 Task: Look for space in Ipiales, Colombia from 9th June, 2023 to 16th June, 2023 for 2 adults in price range Rs.8000 to Rs.16000. Place can be entire place with 2 bedrooms having 2 beds and 1 bathroom. Property type can be house, flat, guest house. Amenities needed are: washing machine. Booking option can be shelf check-in. Required host language is English.
Action: Mouse moved to (369, 85)
Screenshot: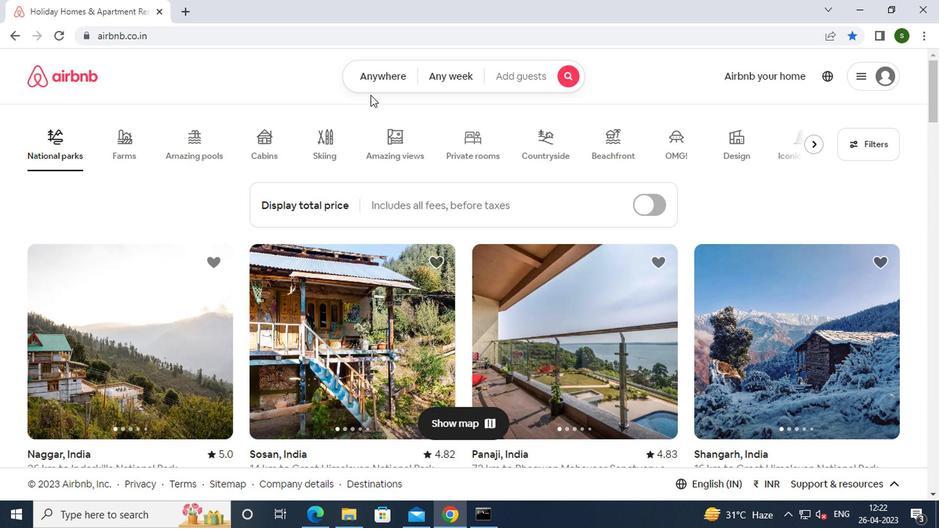 
Action: Mouse pressed left at (369, 85)
Screenshot: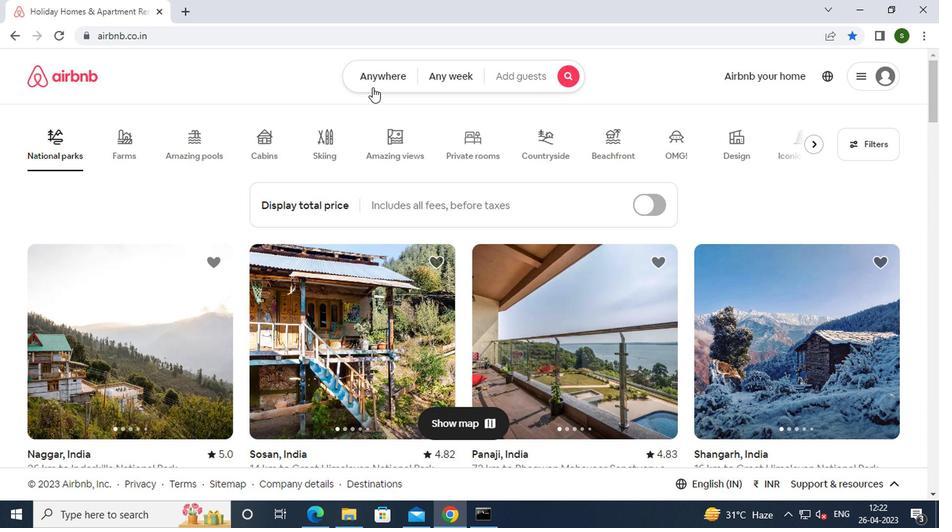 
Action: Mouse moved to (272, 132)
Screenshot: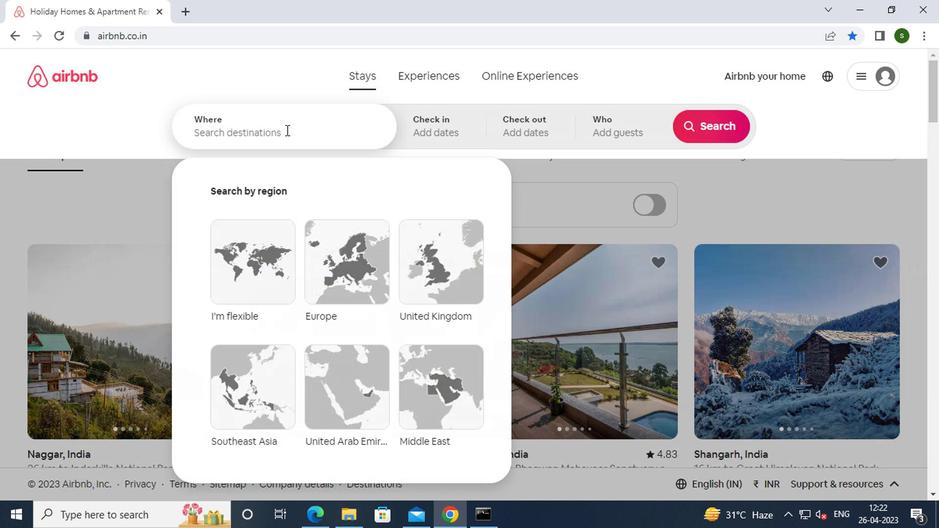 
Action: Mouse pressed left at (272, 132)
Screenshot: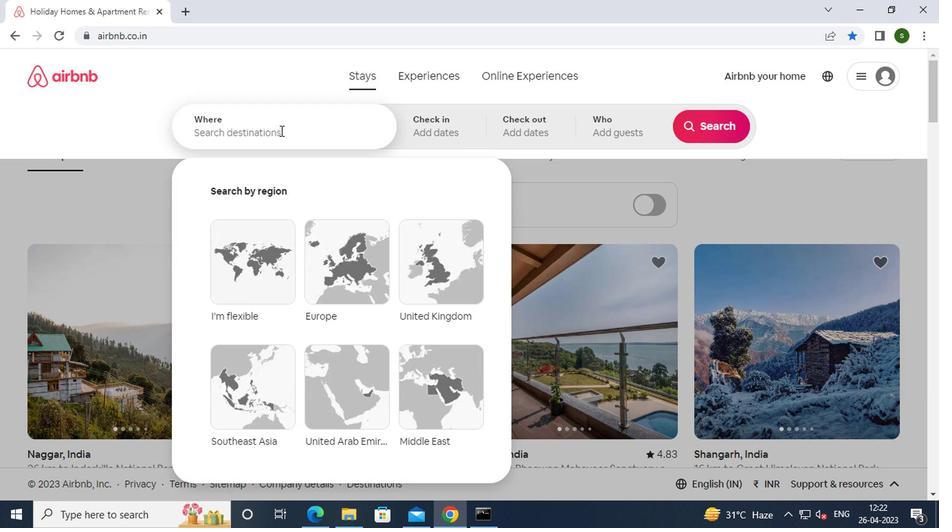 
Action: Key pressed i<Key.caps_lock>piales,<Key.caps_lock><Key.space><Key.caps_lock><Key.caps_lock>c<Key.caps_lock>olombia<Key.enter>
Screenshot: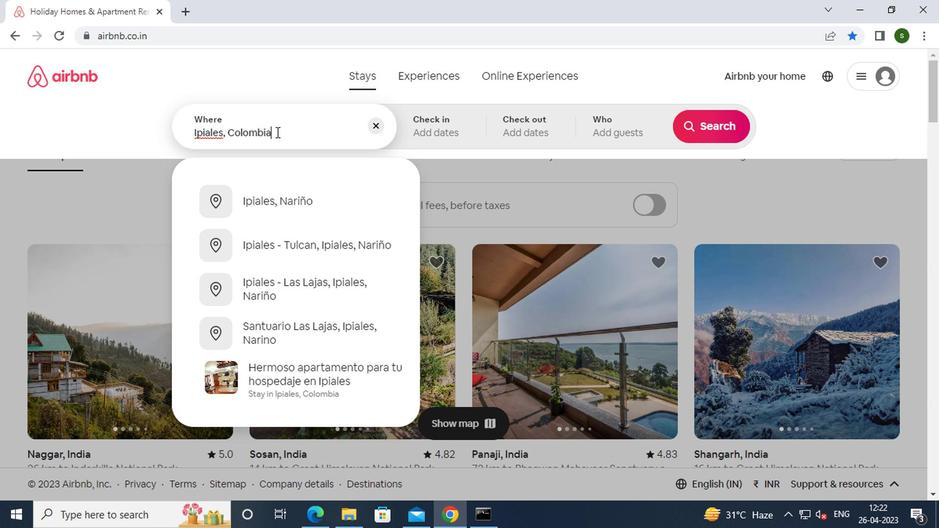 
Action: Mouse moved to (699, 235)
Screenshot: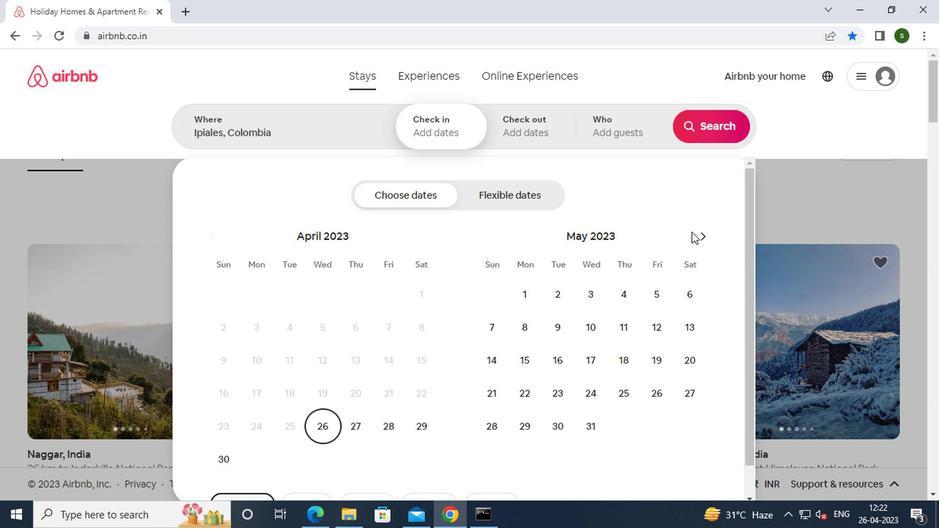 
Action: Mouse pressed left at (699, 235)
Screenshot: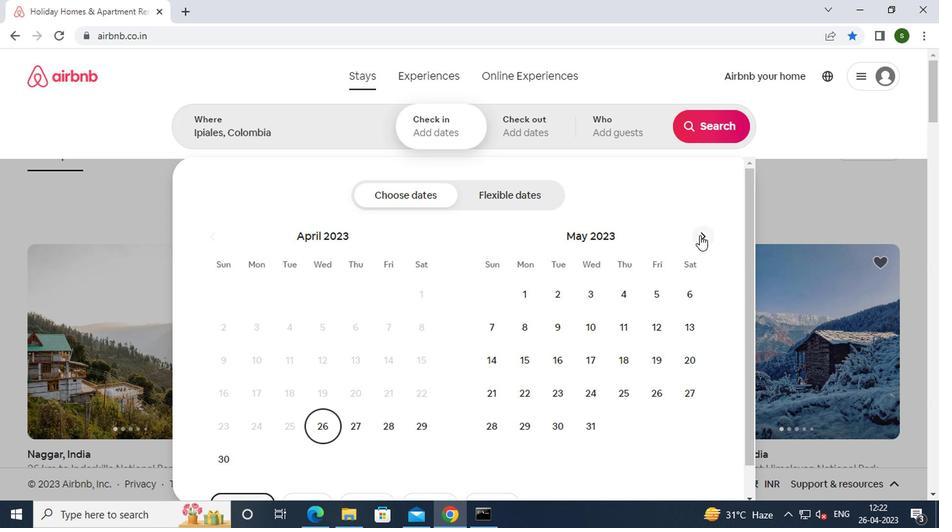 
Action: Mouse moved to (652, 333)
Screenshot: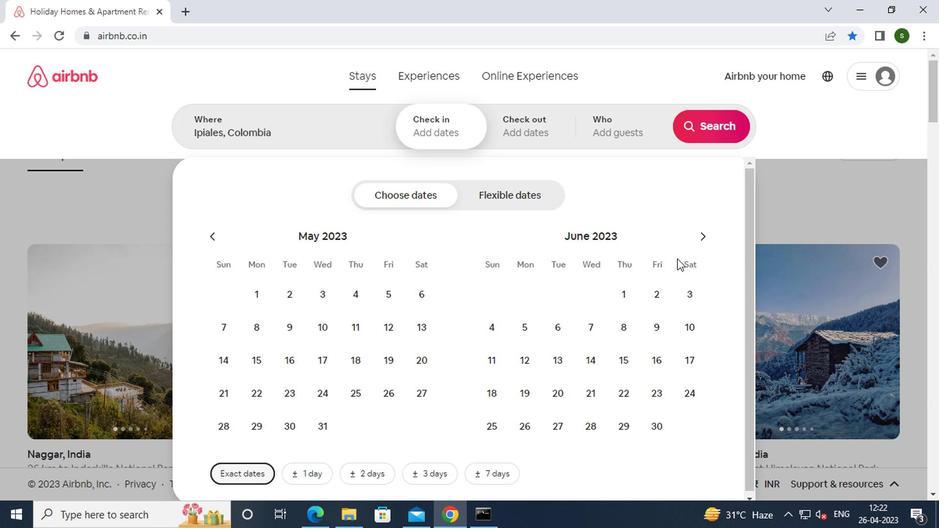 
Action: Mouse pressed left at (652, 333)
Screenshot: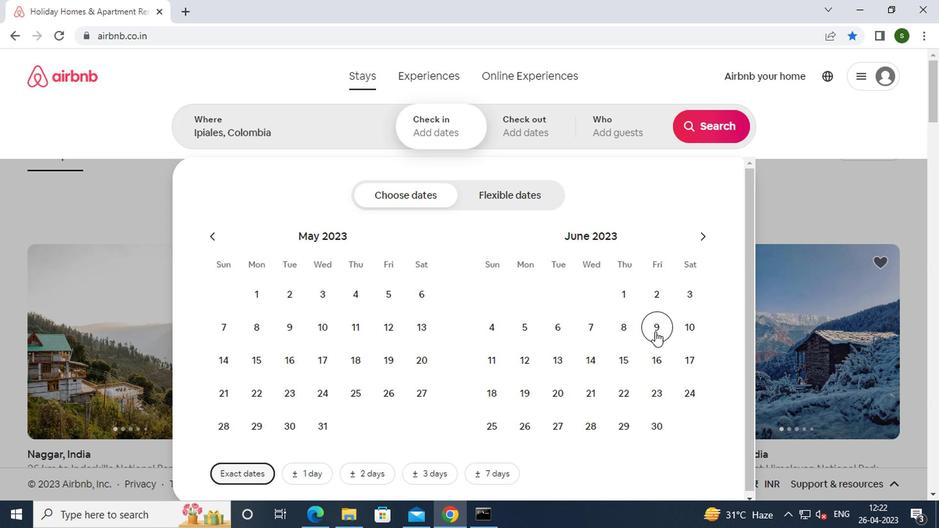 
Action: Mouse moved to (652, 351)
Screenshot: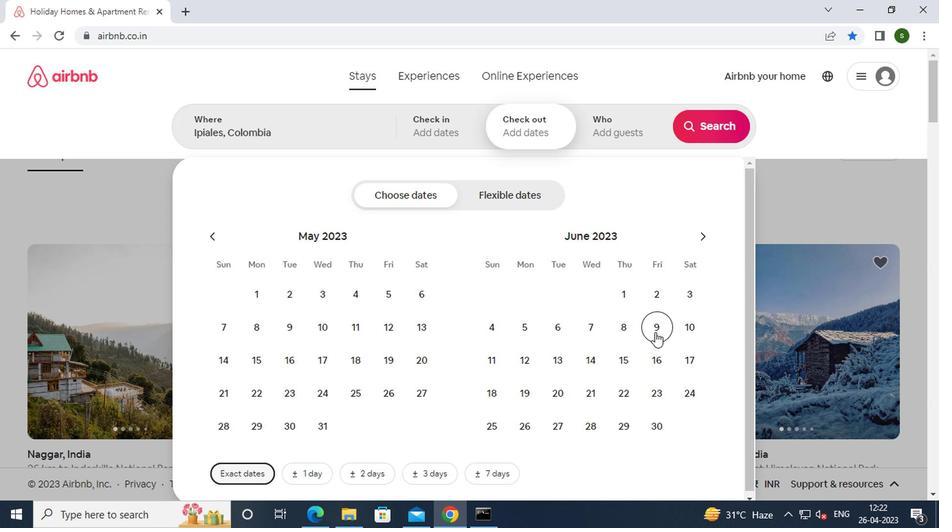 
Action: Mouse pressed left at (652, 351)
Screenshot: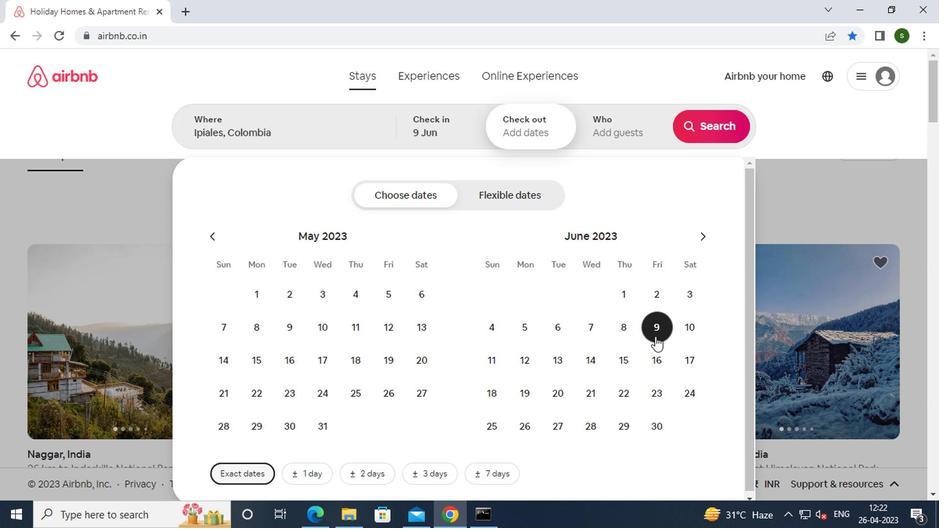 
Action: Mouse moved to (611, 137)
Screenshot: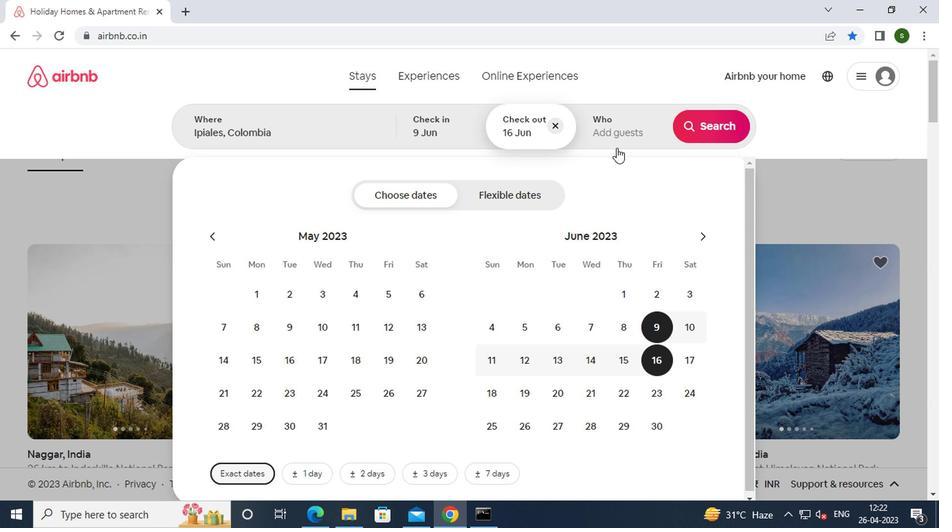 
Action: Mouse pressed left at (611, 137)
Screenshot: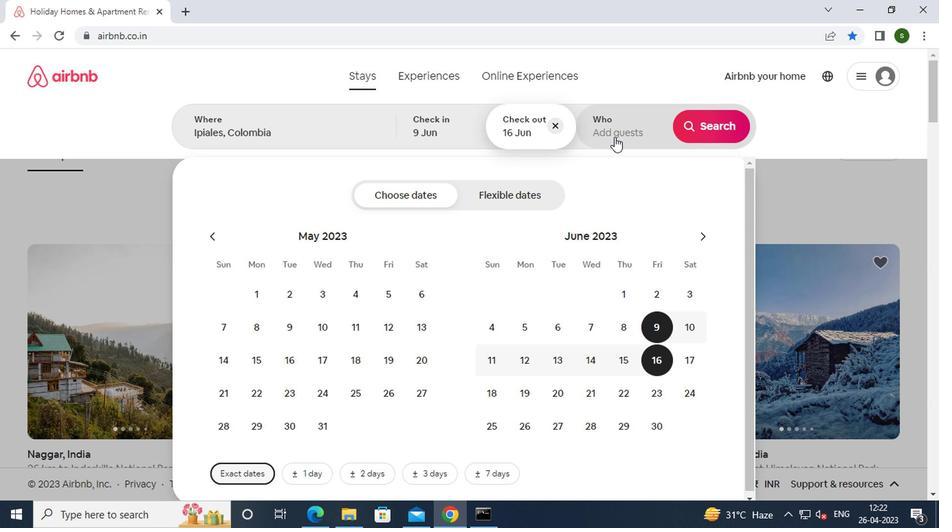 
Action: Mouse moved to (712, 199)
Screenshot: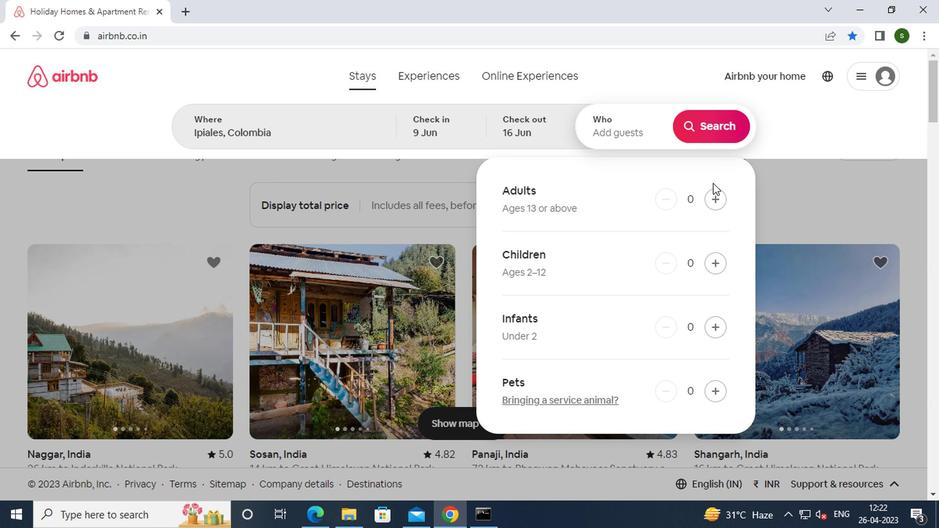 
Action: Mouse pressed left at (712, 199)
Screenshot: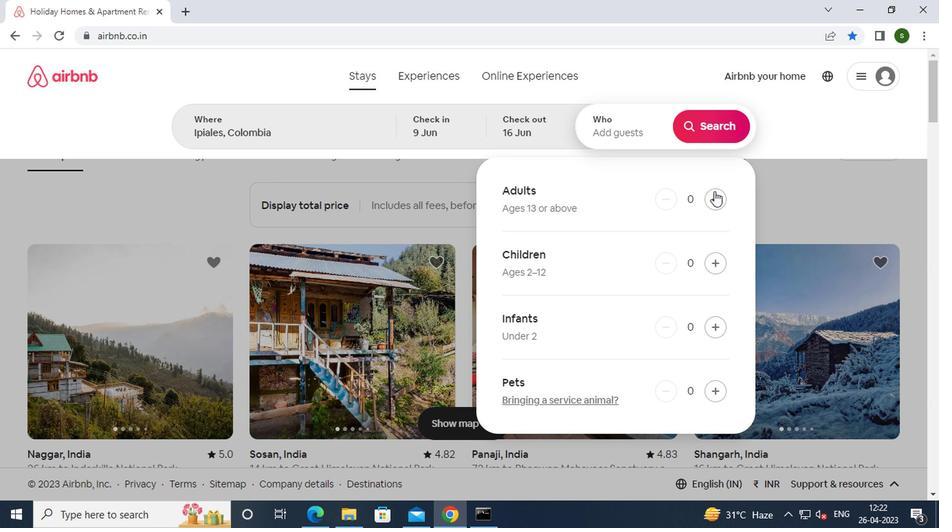 
Action: Mouse pressed left at (712, 199)
Screenshot: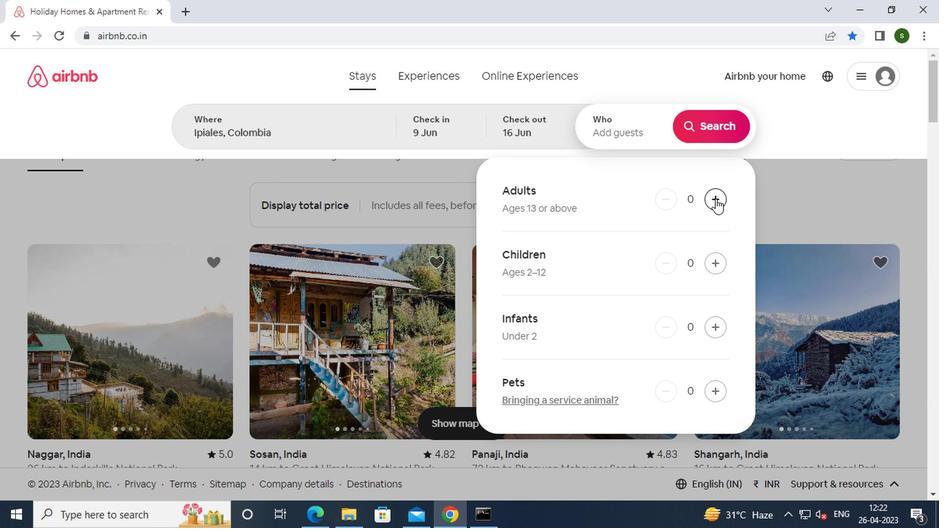 
Action: Mouse moved to (702, 132)
Screenshot: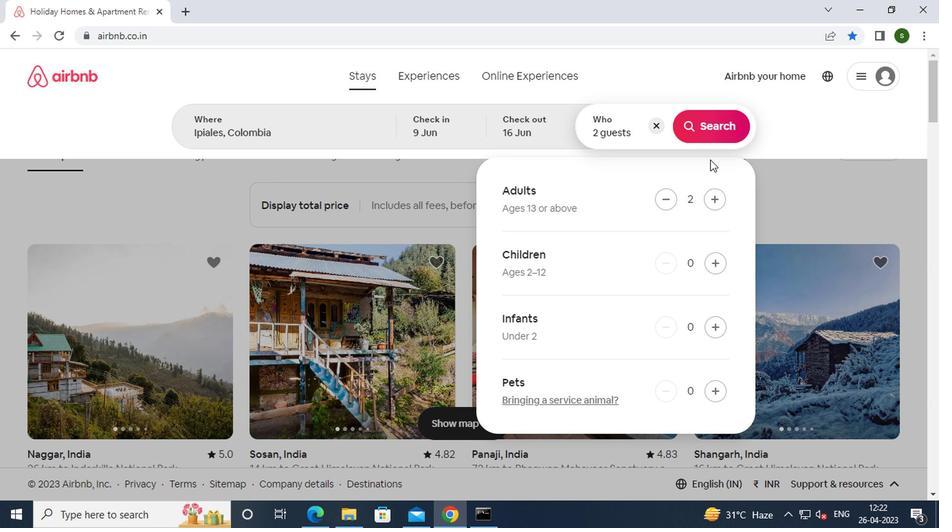 
Action: Mouse pressed left at (702, 132)
Screenshot: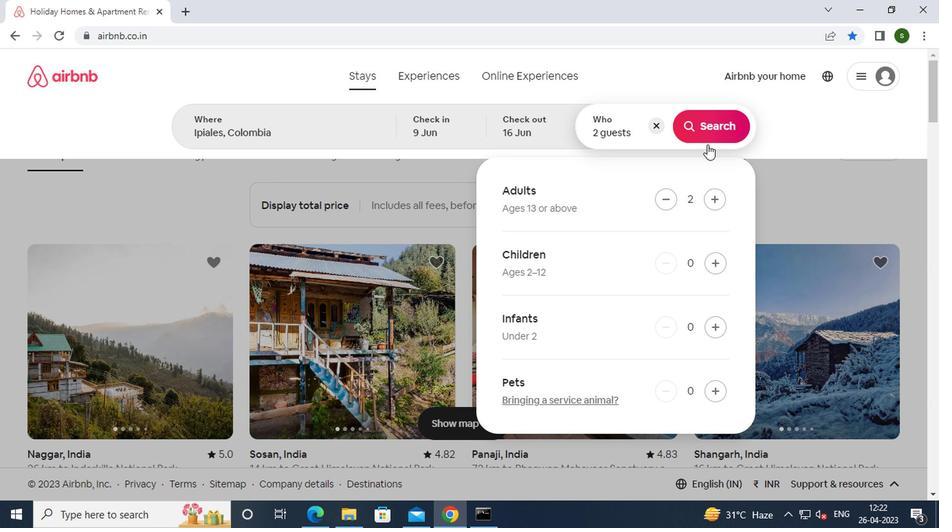 
Action: Mouse moved to (866, 140)
Screenshot: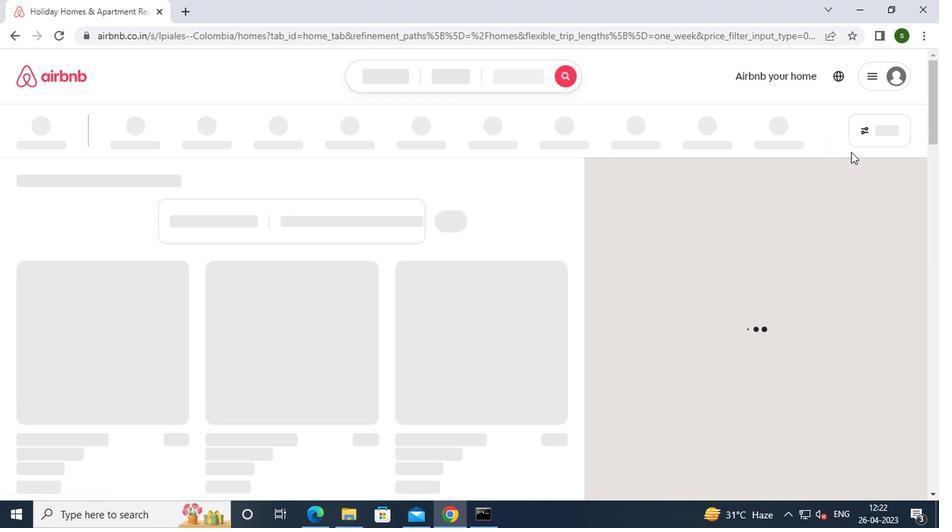 
Action: Mouse pressed left at (866, 140)
Screenshot: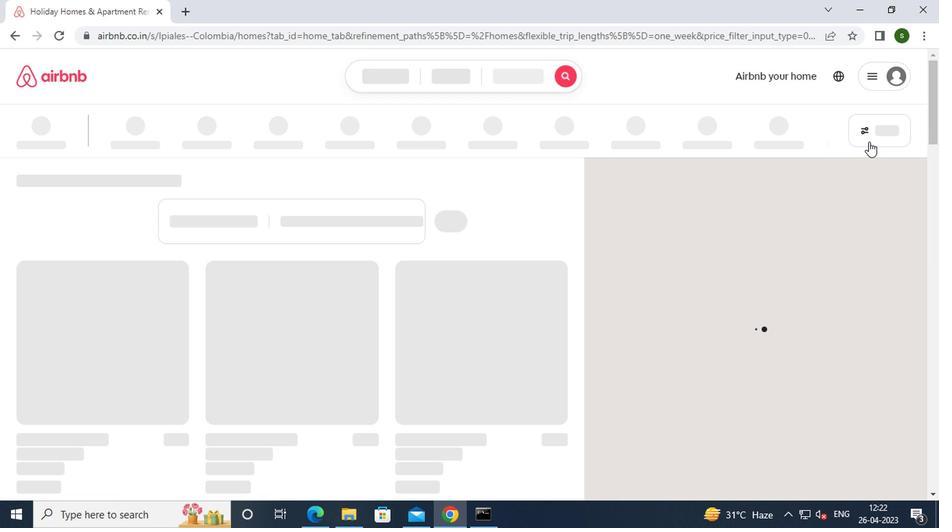 
Action: Mouse pressed left at (866, 140)
Screenshot: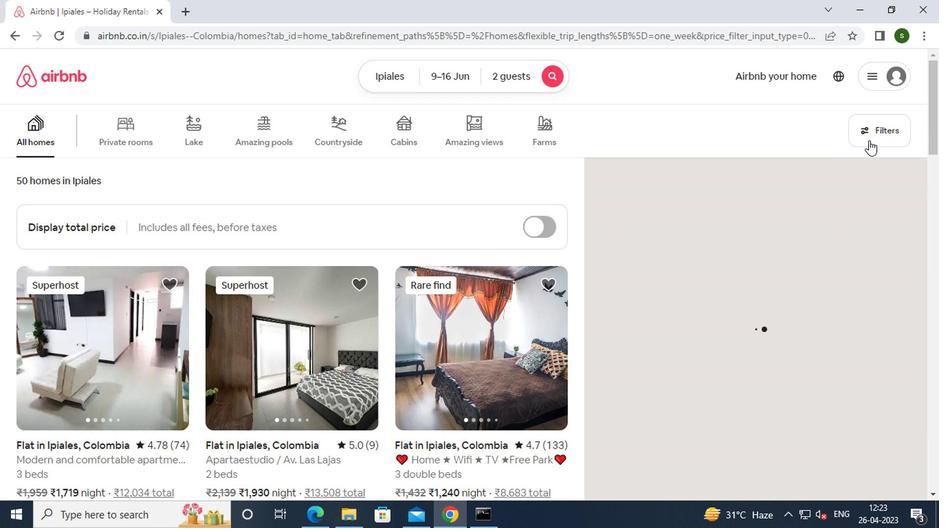 
Action: Mouse moved to (428, 302)
Screenshot: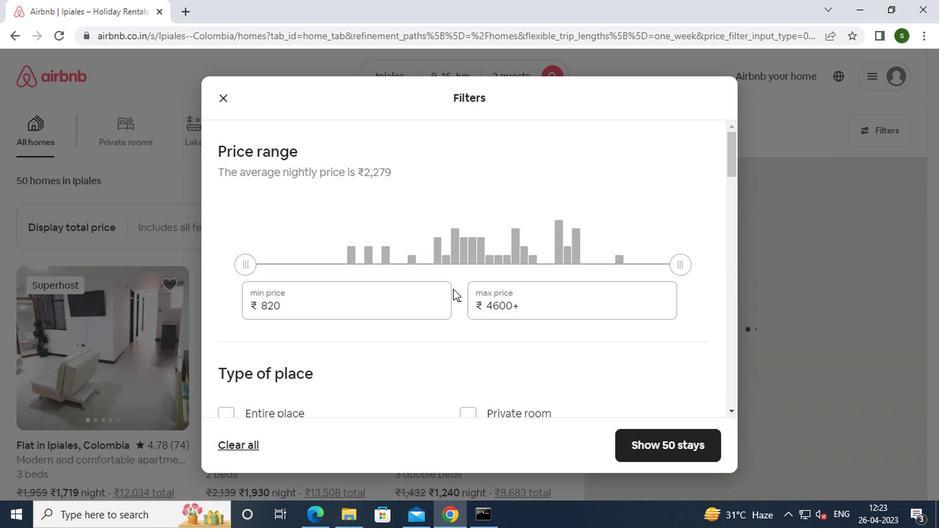 
Action: Mouse pressed left at (428, 302)
Screenshot: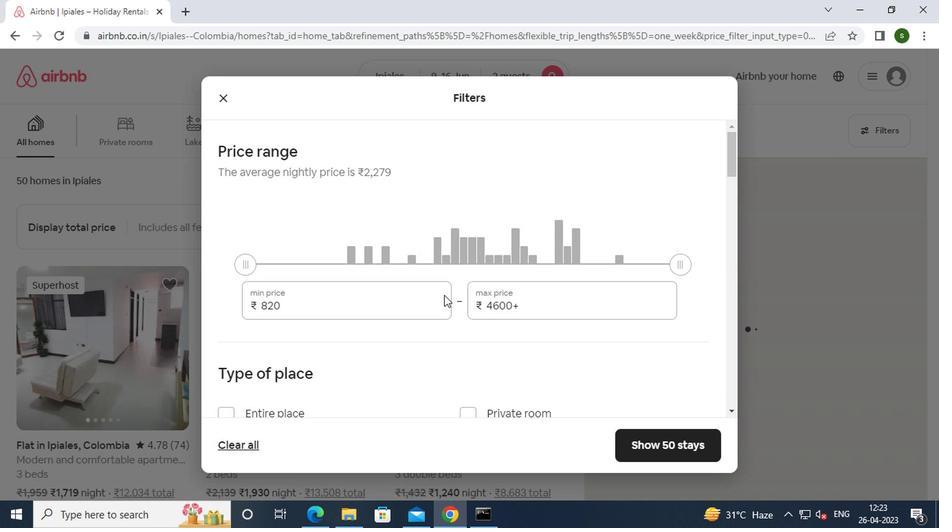 
Action: Mouse moved to (427, 302)
Screenshot: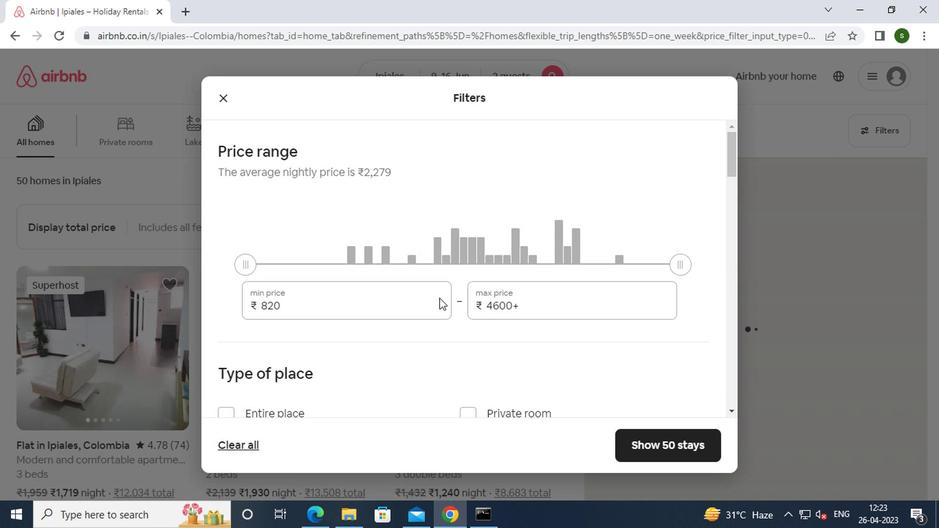 
Action: Key pressed <Key.backspace><Key.backspace><Key.backspace><Key.backspace><Key.backspace><Key.backspace><Key.backspace><Key.backspace><Key.backspace>8000
Screenshot: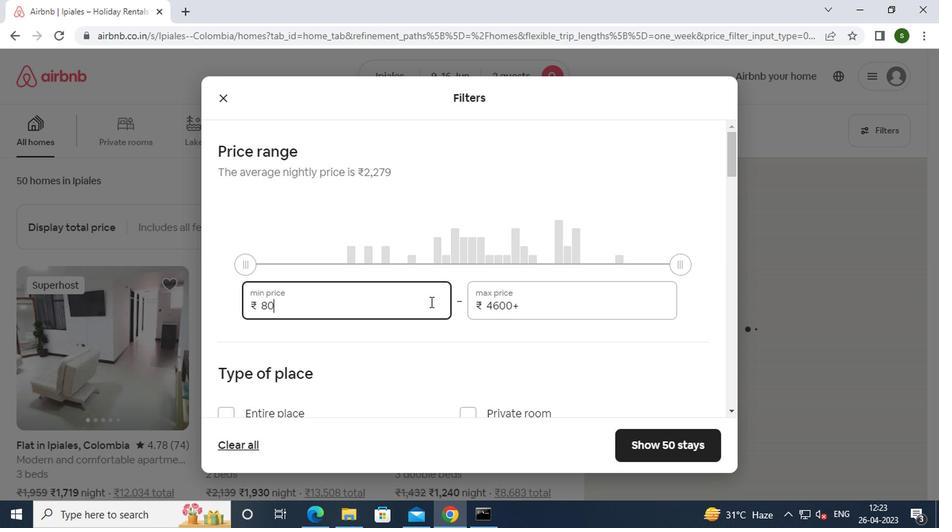 
Action: Mouse moved to (528, 306)
Screenshot: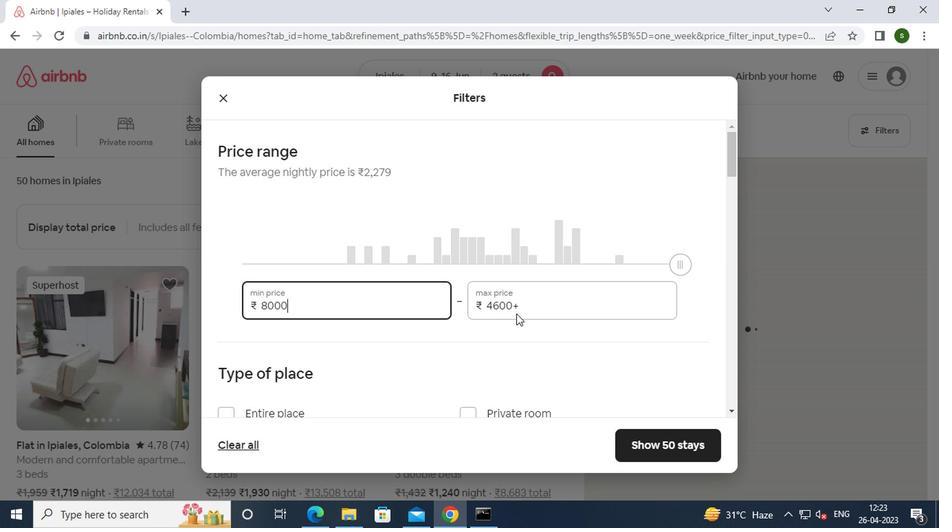 
Action: Mouse pressed left at (528, 306)
Screenshot: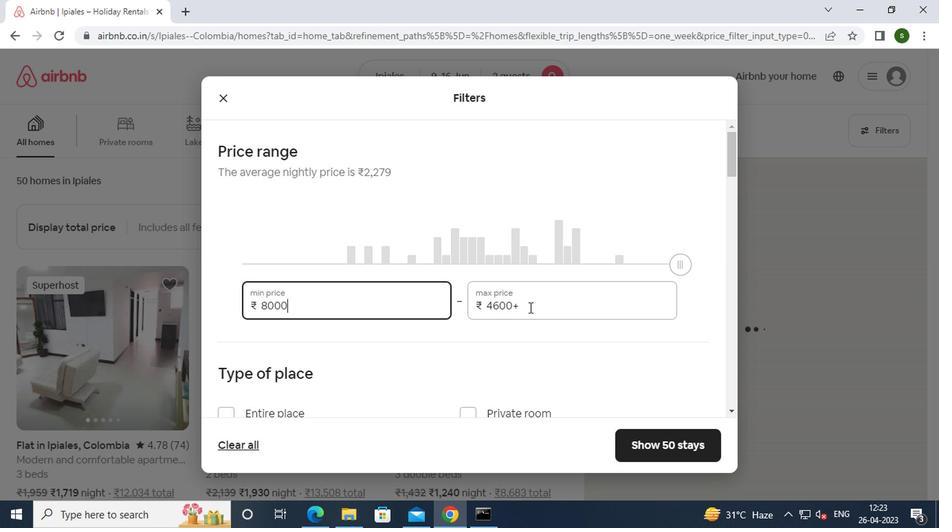 
Action: Key pressed <Key.backspace><Key.backspace><Key.backspace><Key.backspace><Key.backspace><Key.backspace><Key.backspace><Key.backspace><Key.backspace><Key.backspace>16000
Screenshot: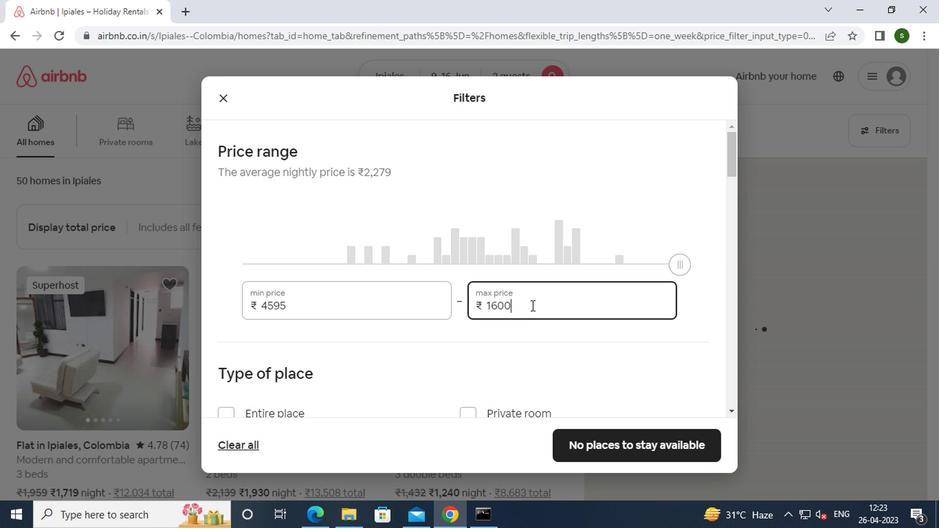 
Action: Mouse moved to (443, 337)
Screenshot: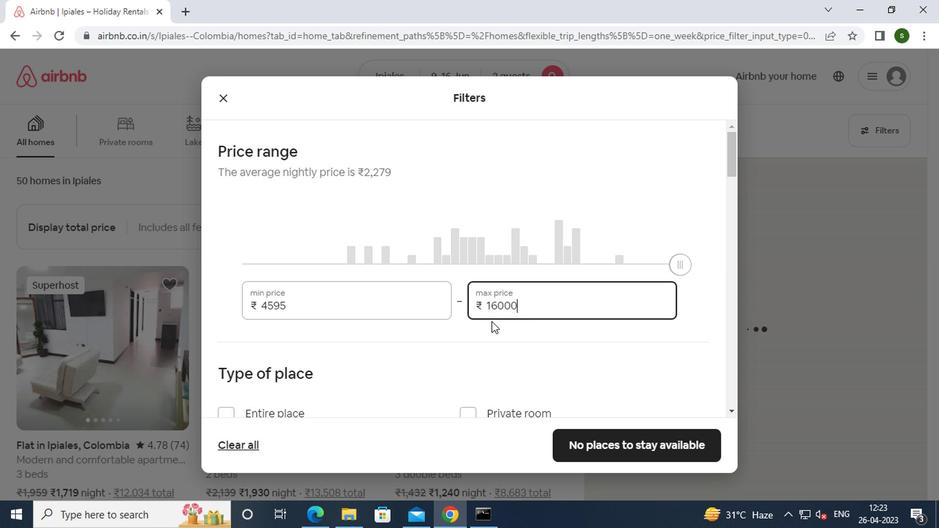 
Action: Mouse scrolled (443, 336) with delta (0, 0)
Screenshot: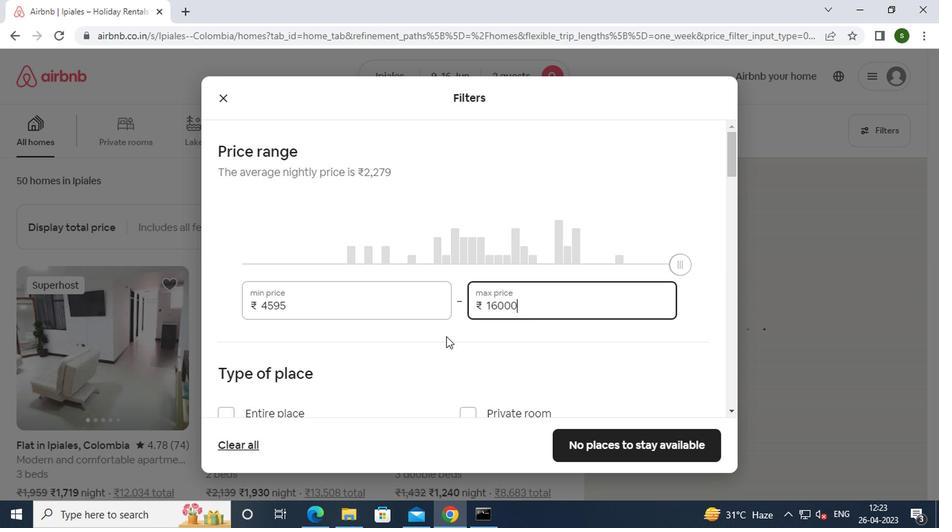 
Action: Mouse scrolled (443, 336) with delta (0, 0)
Screenshot: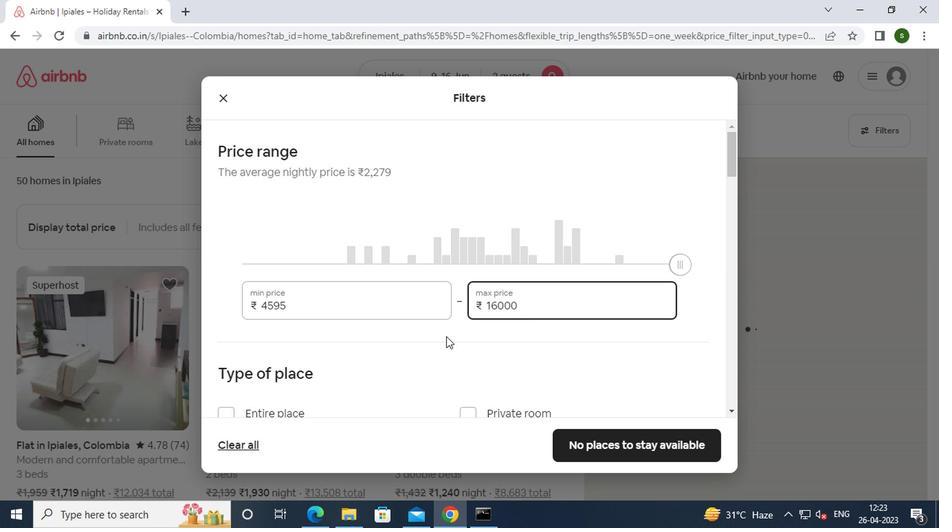 
Action: Mouse moved to (242, 284)
Screenshot: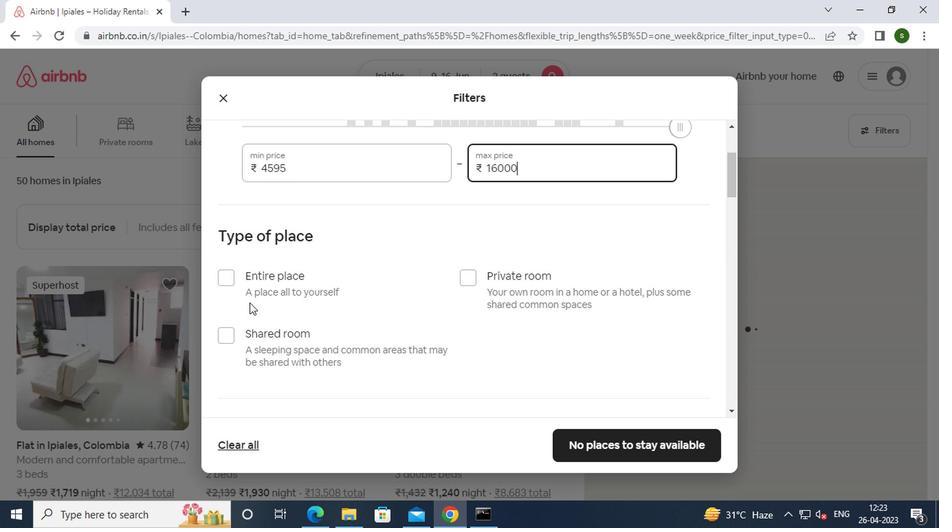 
Action: Mouse pressed left at (242, 284)
Screenshot: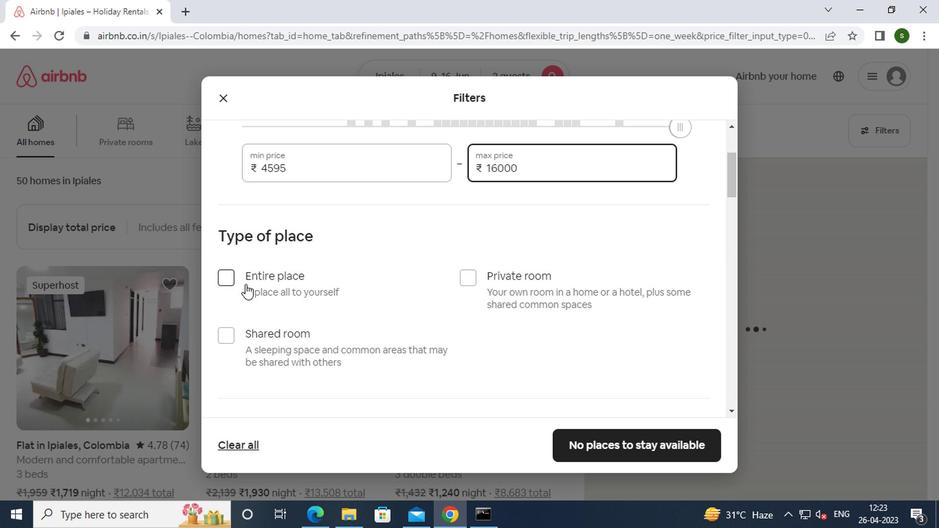 
Action: Mouse moved to (335, 284)
Screenshot: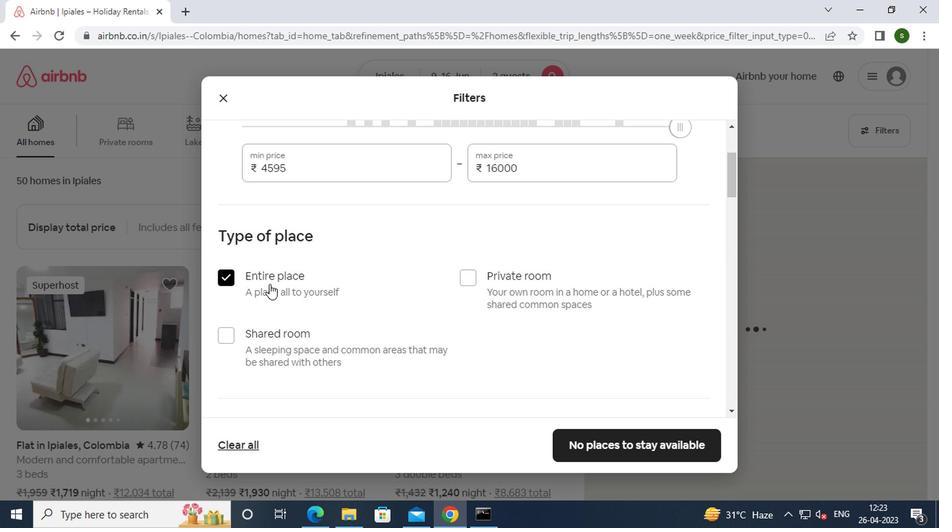 
Action: Mouse scrolled (335, 284) with delta (0, 0)
Screenshot: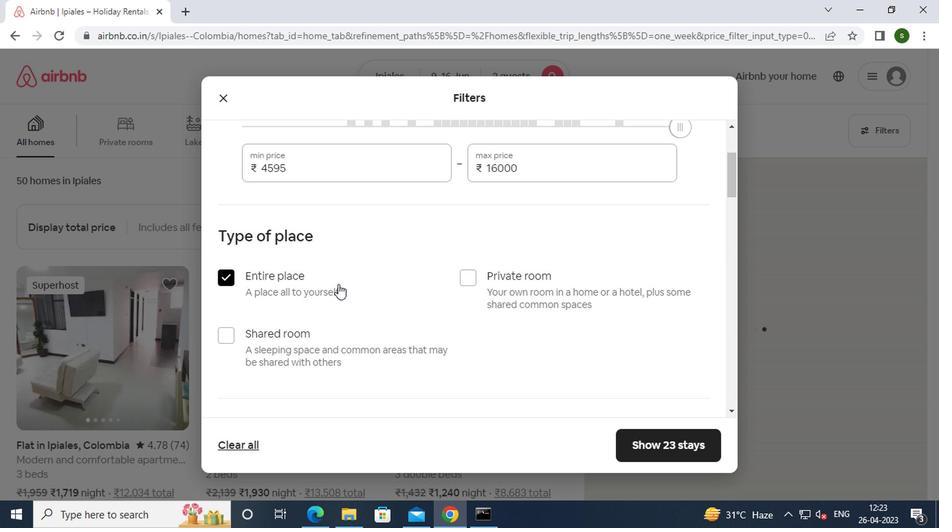 
Action: Mouse scrolled (335, 284) with delta (0, 0)
Screenshot: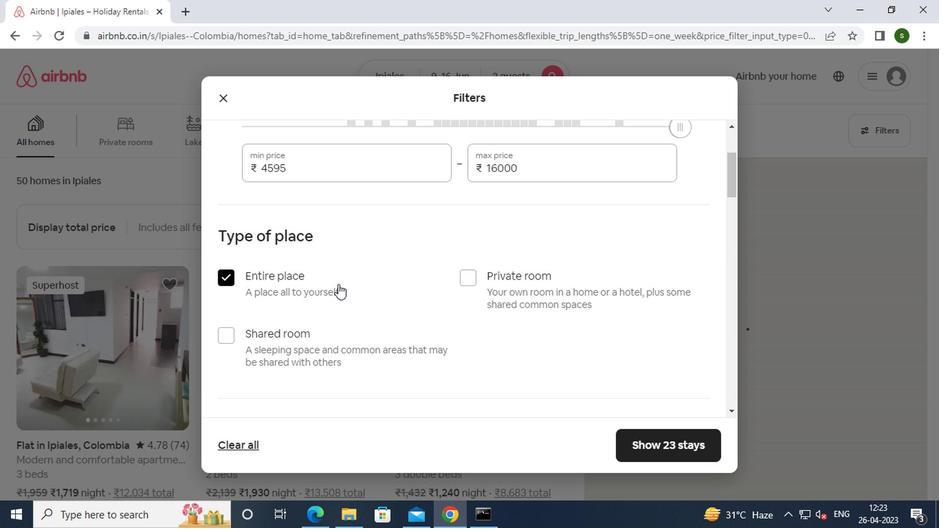 
Action: Mouse scrolled (335, 284) with delta (0, 0)
Screenshot: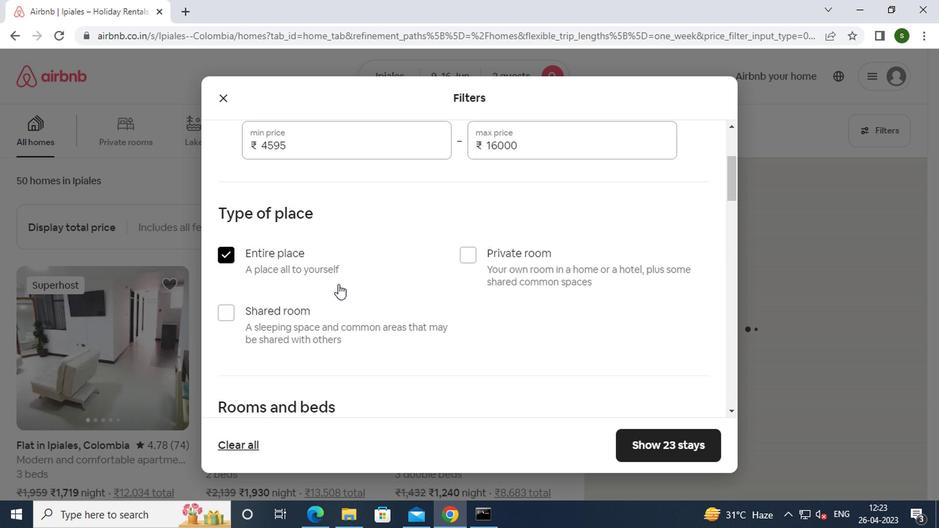 
Action: Mouse moved to (347, 299)
Screenshot: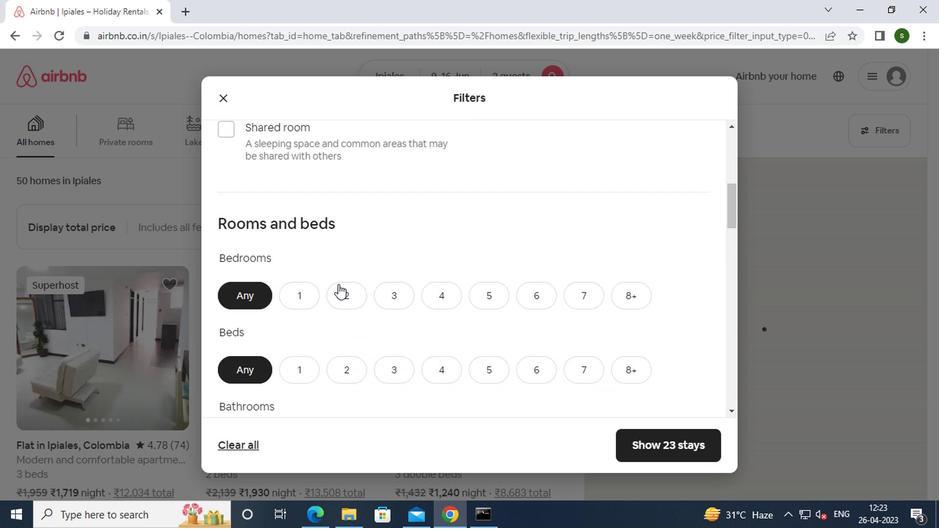
Action: Mouse pressed left at (347, 299)
Screenshot: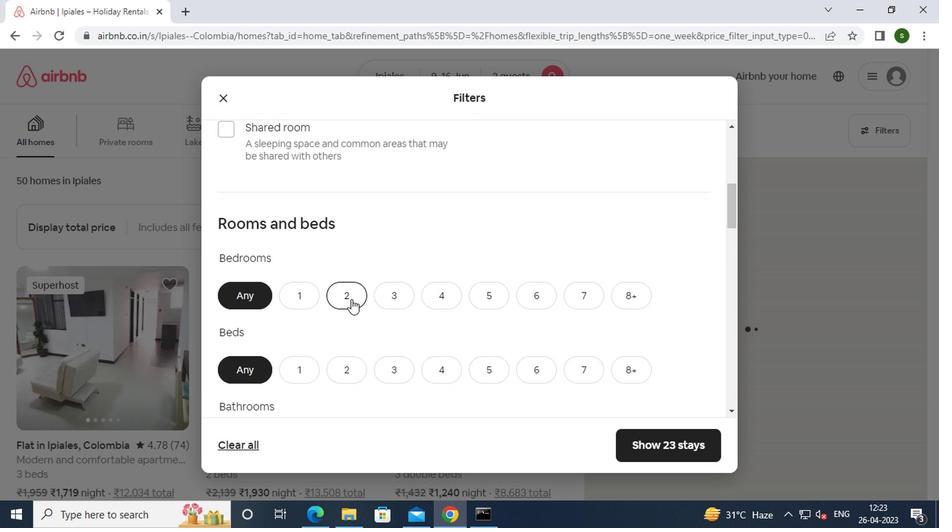 
Action: Mouse scrolled (347, 299) with delta (0, 0)
Screenshot: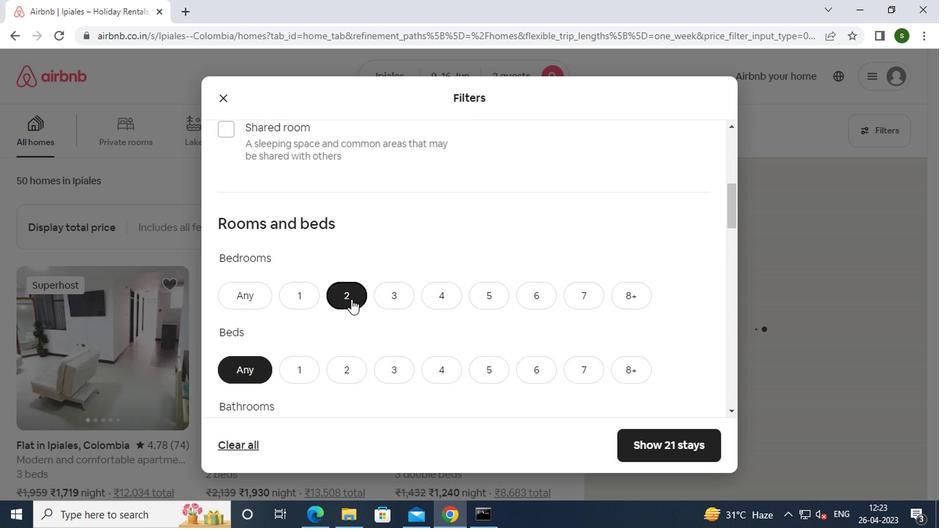 
Action: Mouse pressed left at (347, 299)
Screenshot: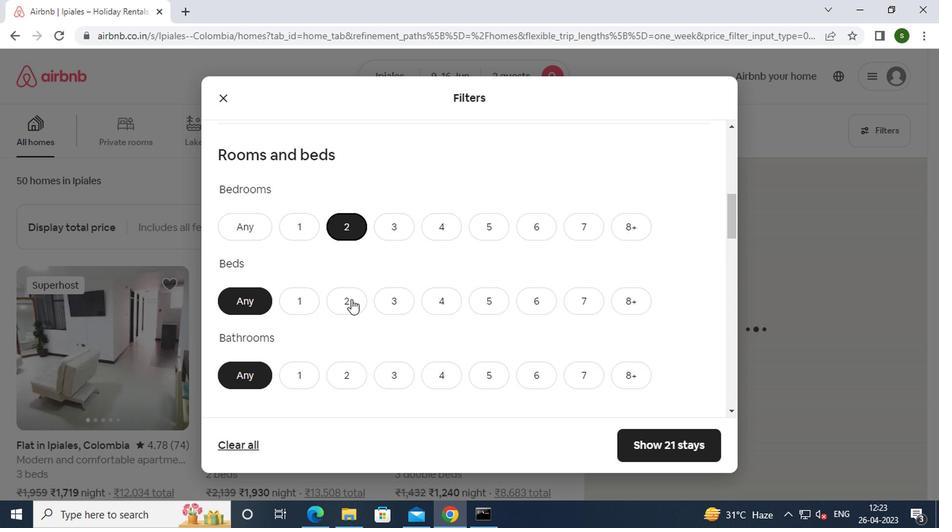 
Action: Mouse moved to (298, 368)
Screenshot: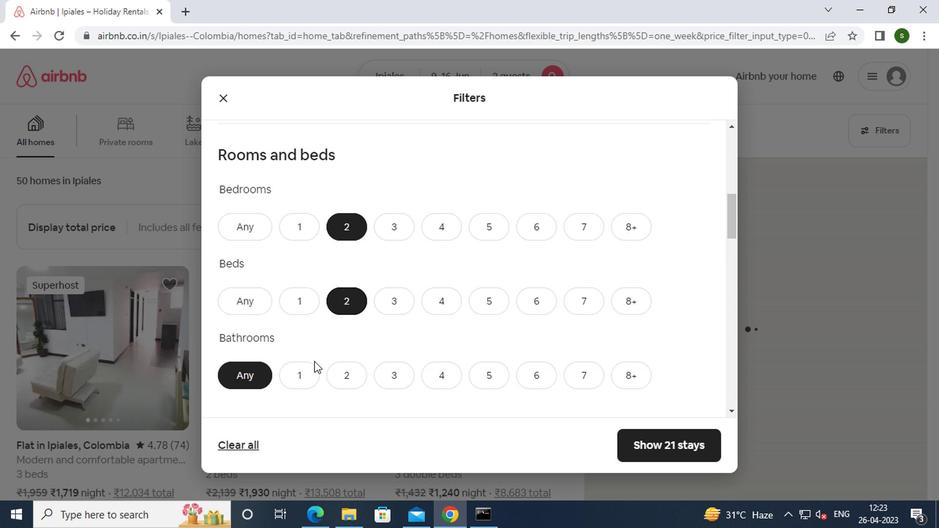 
Action: Mouse pressed left at (298, 368)
Screenshot: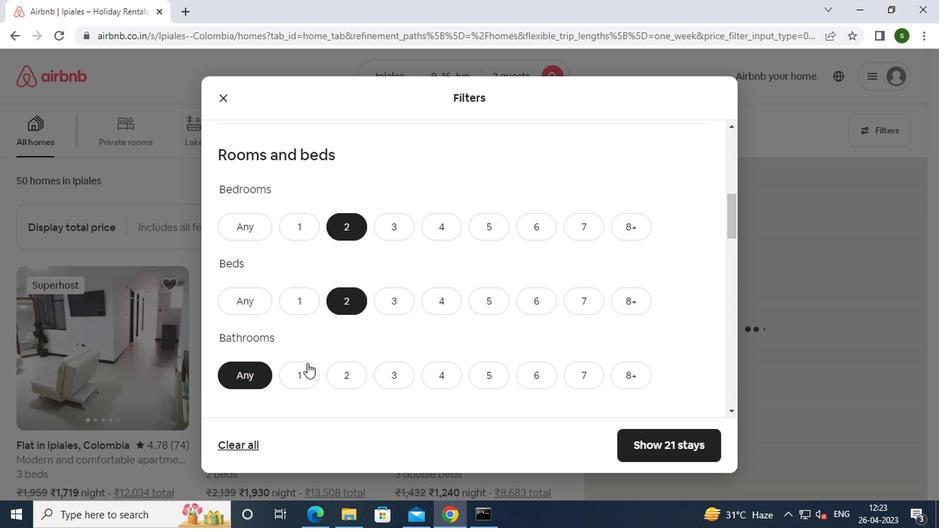 
Action: Mouse moved to (433, 318)
Screenshot: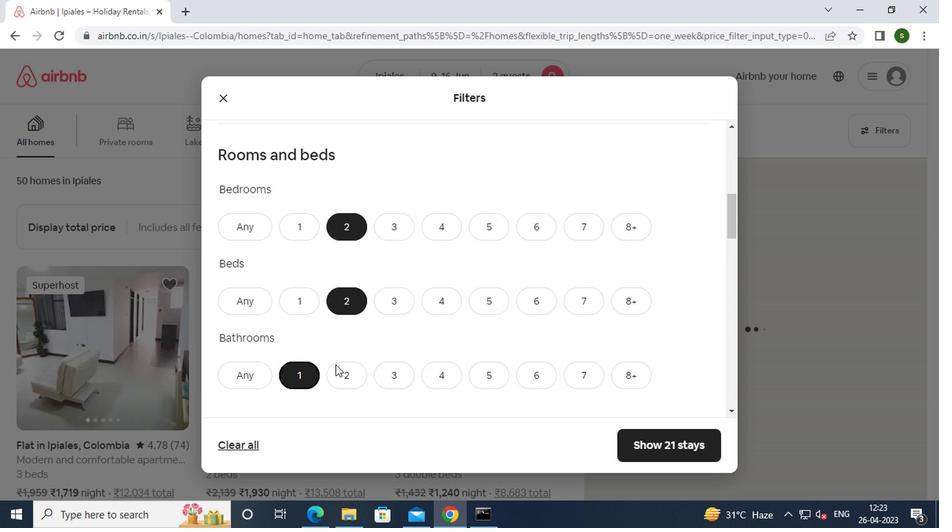 
Action: Mouse scrolled (433, 318) with delta (0, 0)
Screenshot: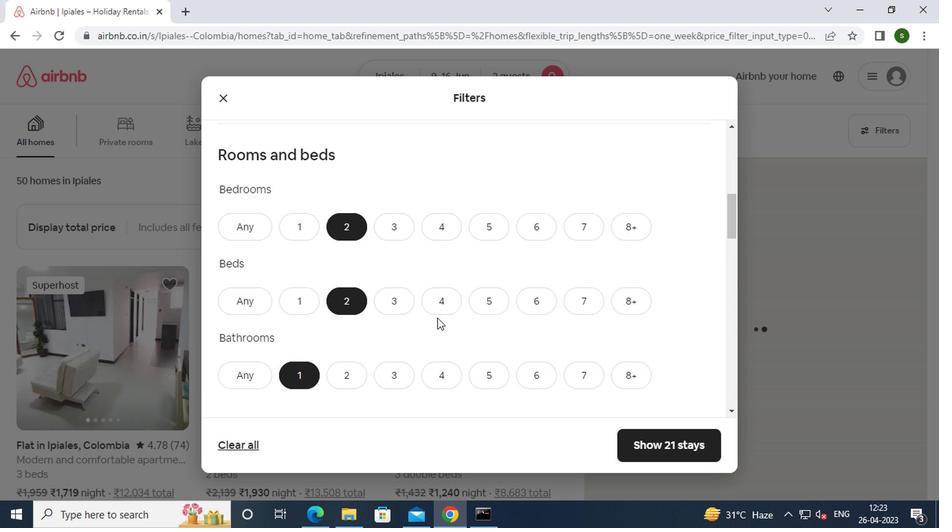 
Action: Mouse scrolled (433, 318) with delta (0, 0)
Screenshot: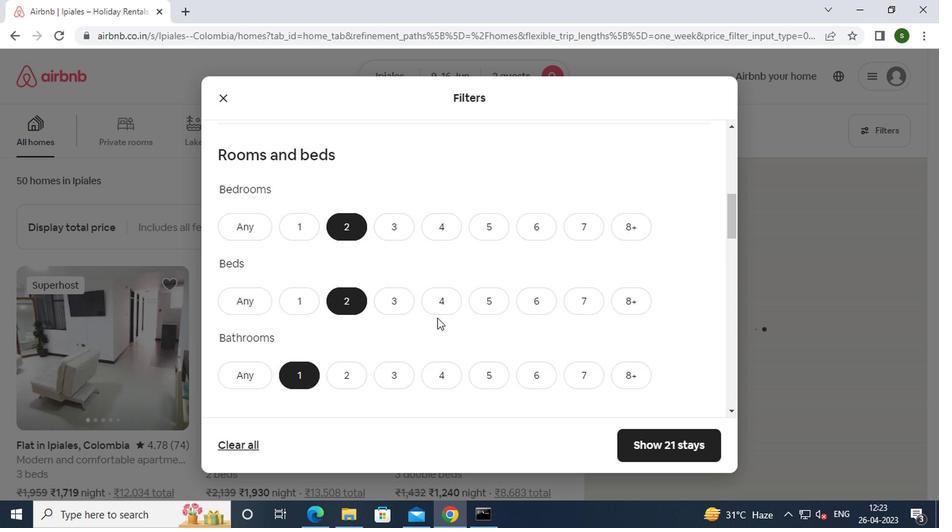 
Action: Mouse moved to (292, 382)
Screenshot: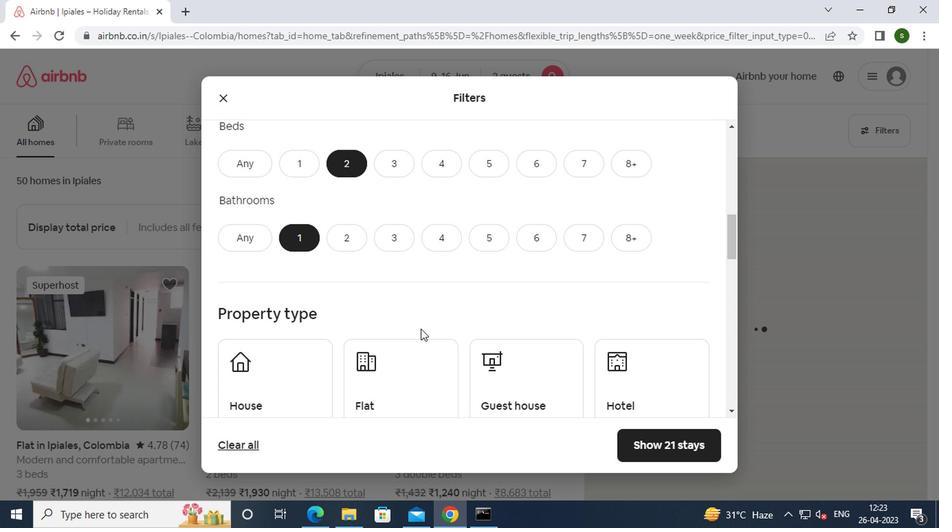 
Action: Mouse pressed left at (292, 382)
Screenshot: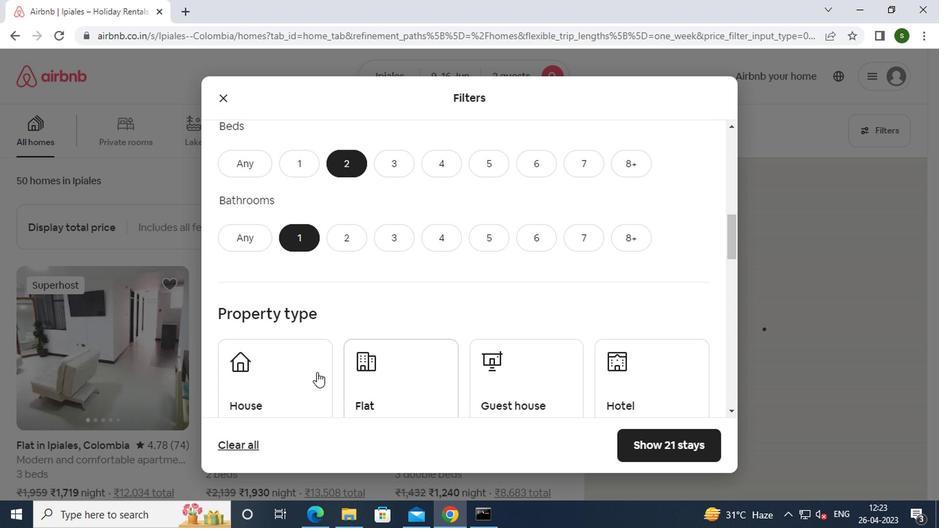 
Action: Mouse moved to (389, 380)
Screenshot: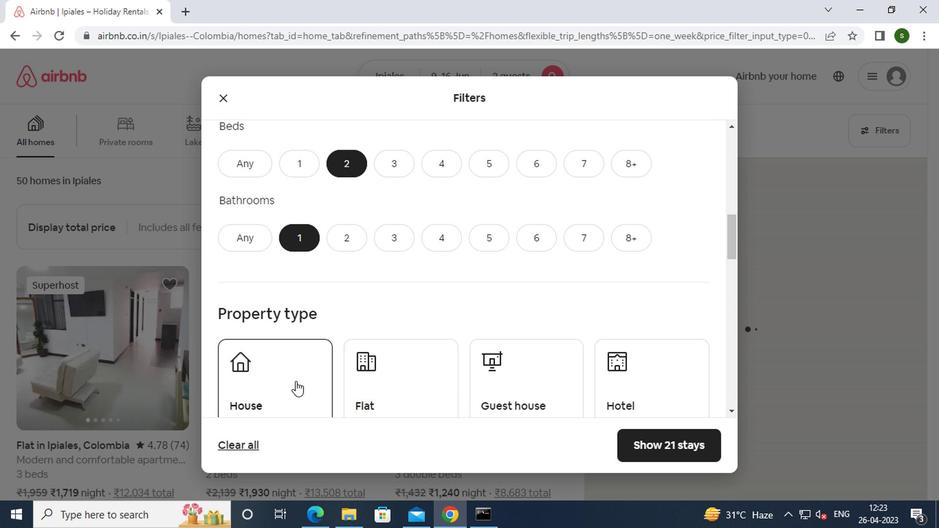 
Action: Mouse pressed left at (389, 380)
Screenshot: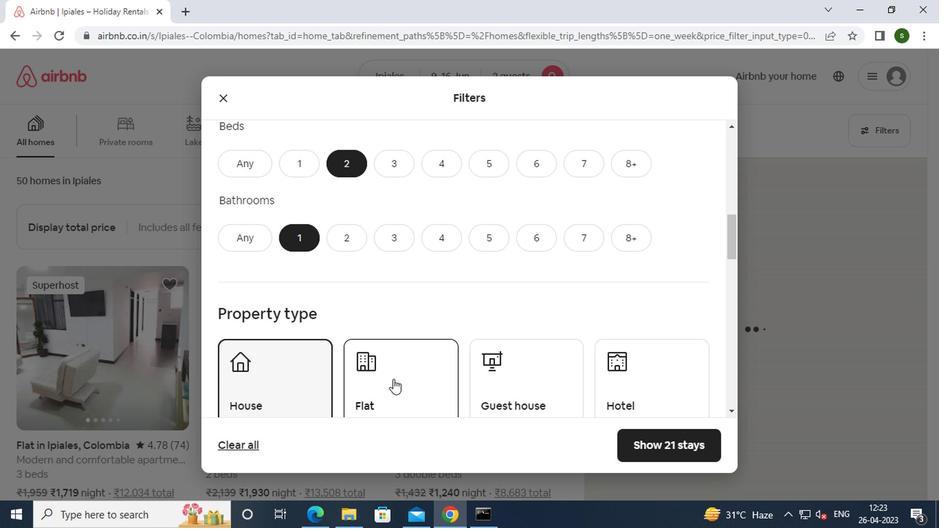 
Action: Mouse moved to (523, 375)
Screenshot: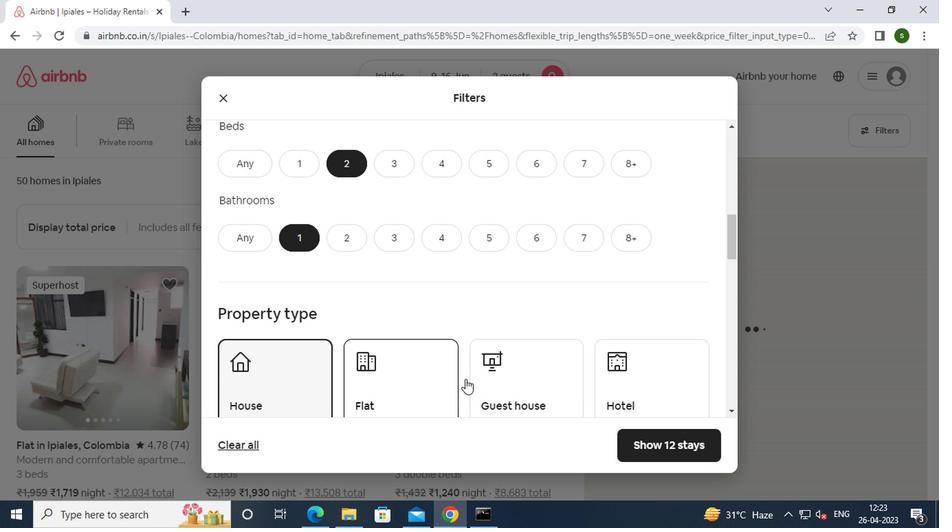 
Action: Mouse pressed left at (523, 375)
Screenshot: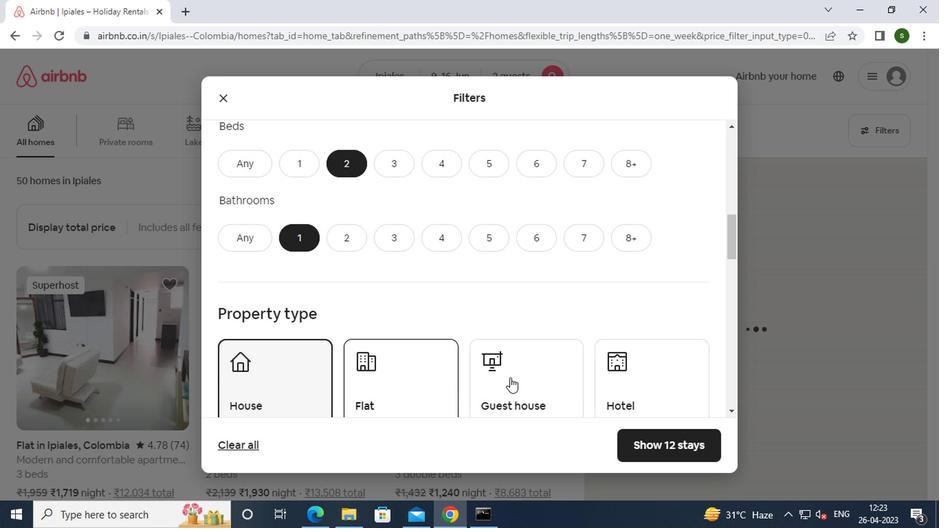 
Action: Mouse moved to (505, 303)
Screenshot: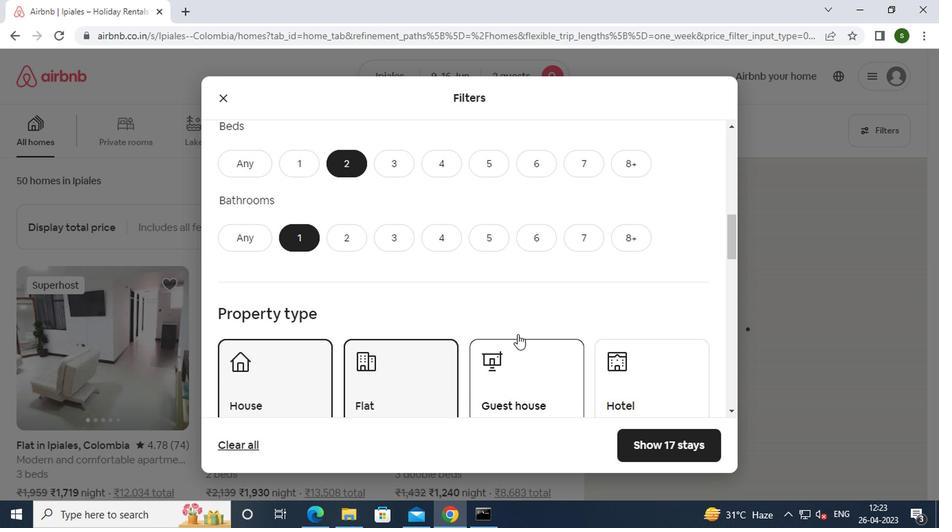 
Action: Mouse scrolled (505, 302) with delta (0, 0)
Screenshot: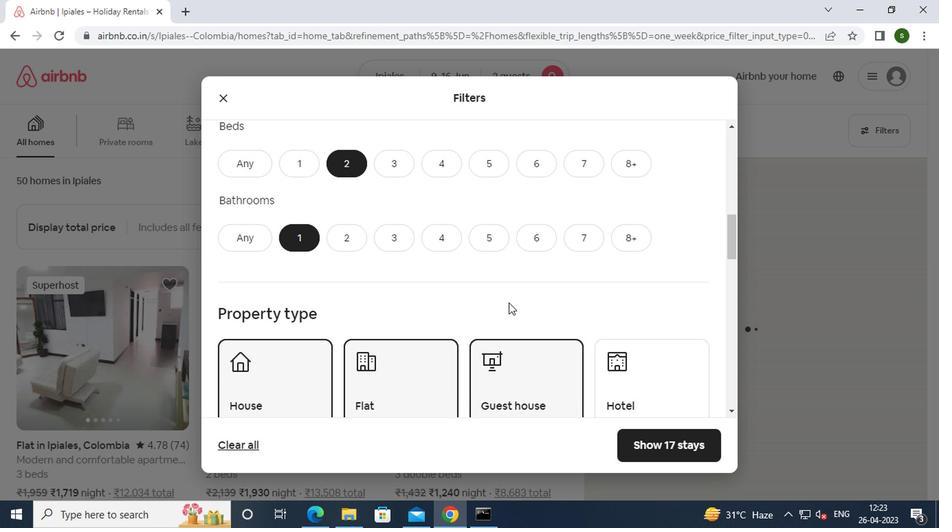 
Action: Mouse scrolled (505, 302) with delta (0, 0)
Screenshot: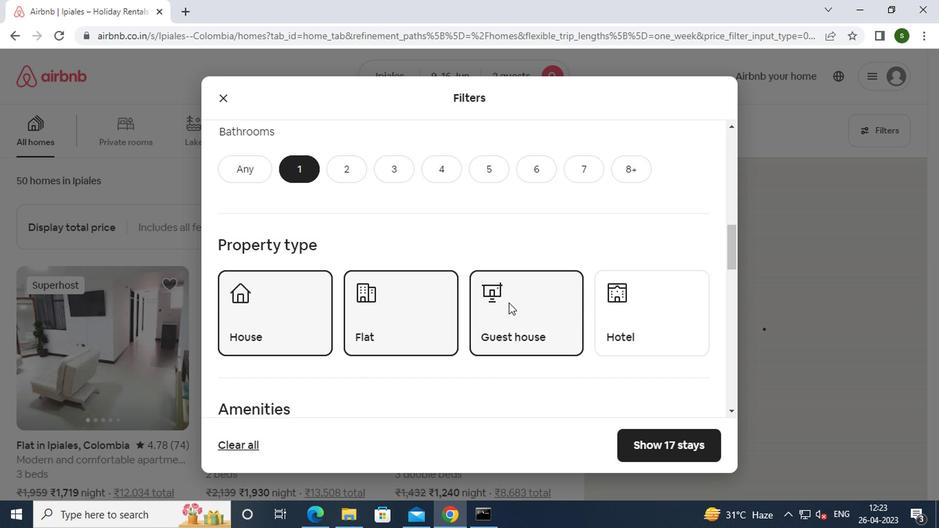 
Action: Mouse scrolled (505, 302) with delta (0, 0)
Screenshot: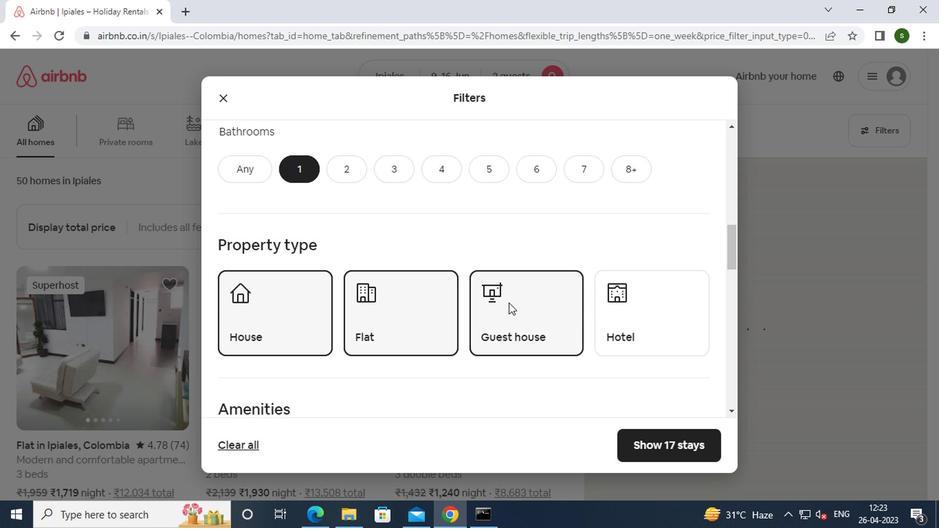 
Action: Mouse scrolled (505, 302) with delta (0, 0)
Screenshot: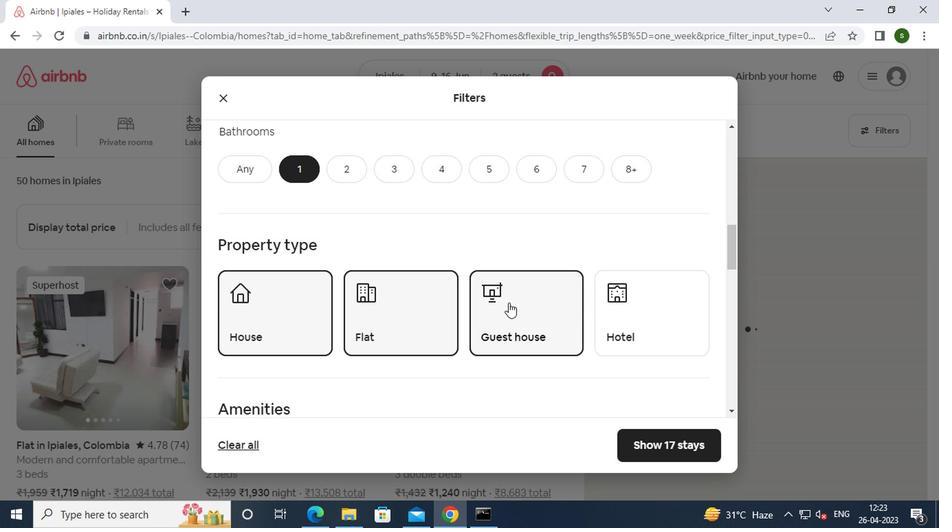 
Action: Mouse pressed left at (505, 303)
Screenshot: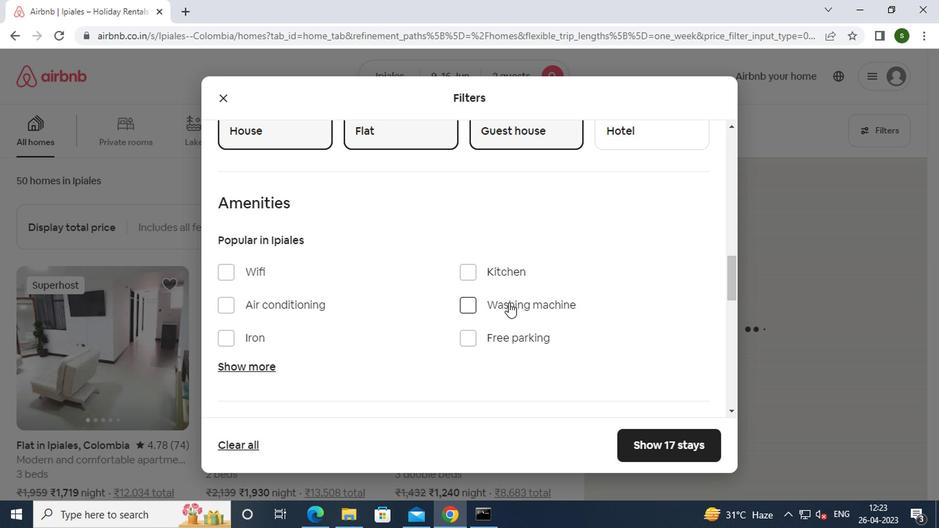 
Action: Mouse scrolled (505, 302) with delta (0, 0)
Screenshot: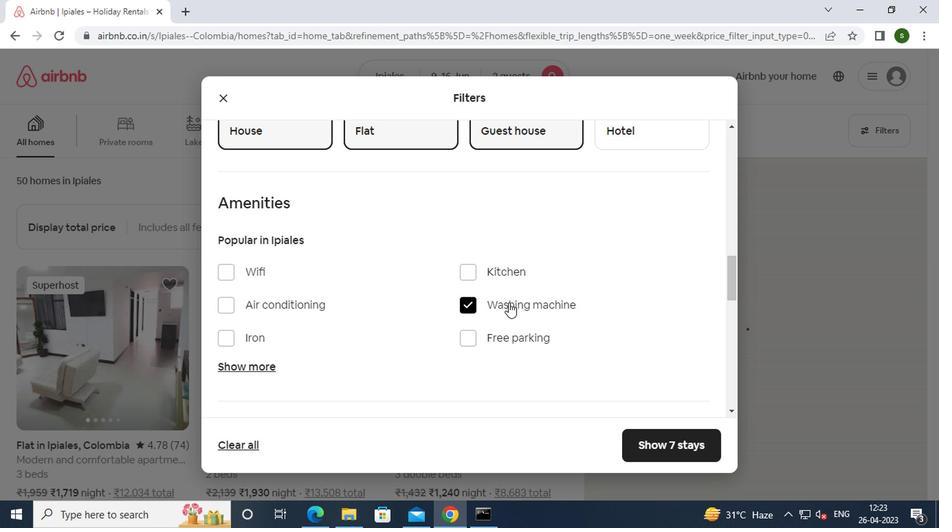 
Action: Mouse scrolled (505, 302) with delta (0, 0)
Screenshot: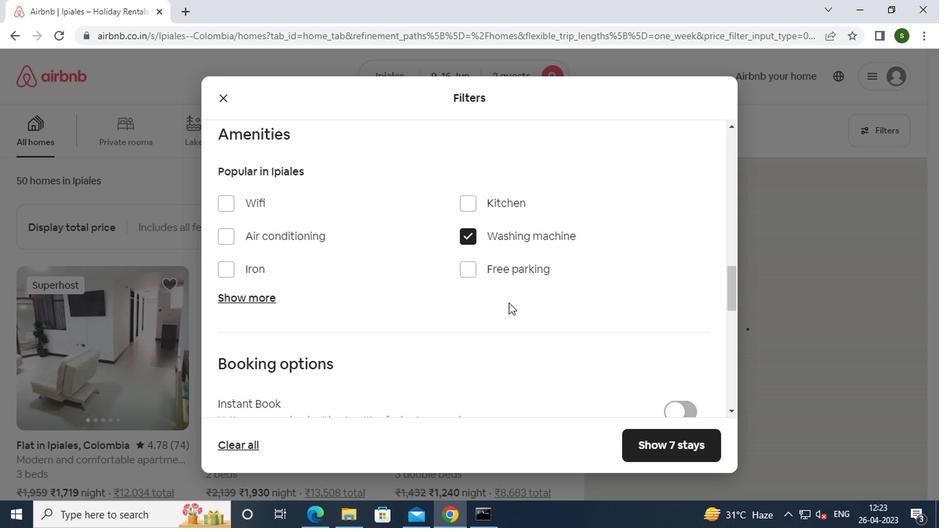 
Action: Mouse scrolled (505, 302) with delta (0, 0)
Screenshot: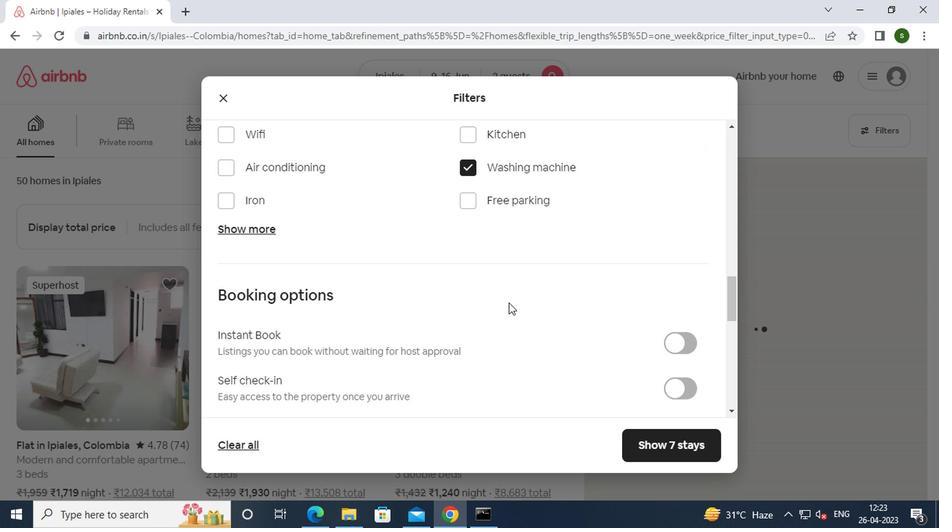 
Action: Mouse moved to (668, 315)
Screenshot: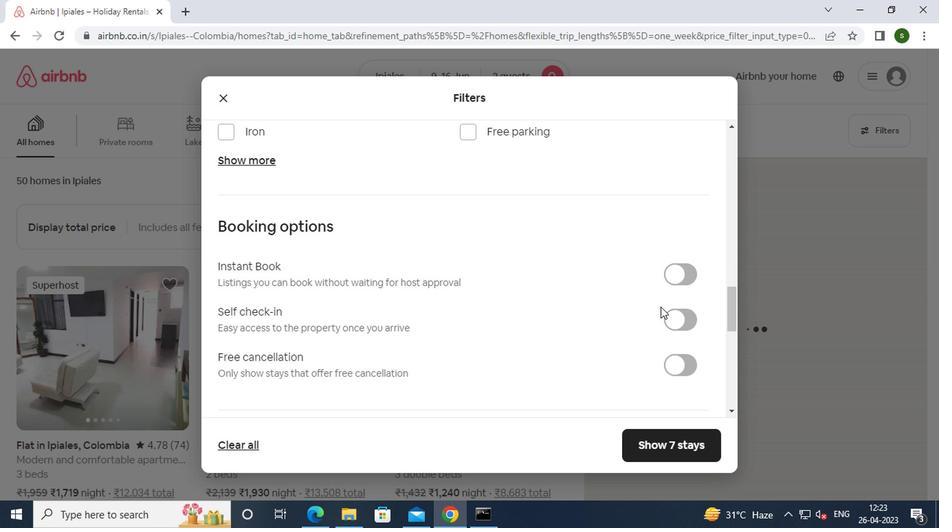 
Action: Mouse pressed left at (668, 315)
Screenshot: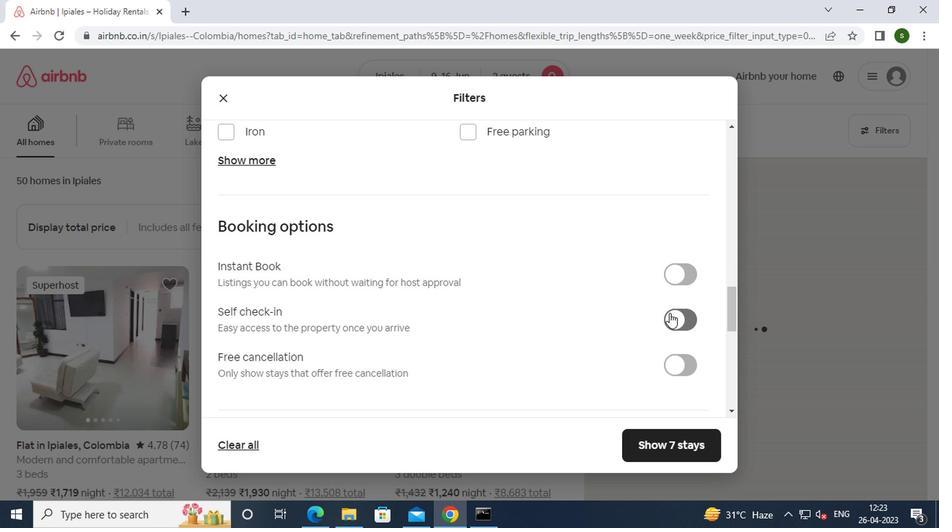 
Action: Mouse moved to (536, 303)
Screenshot: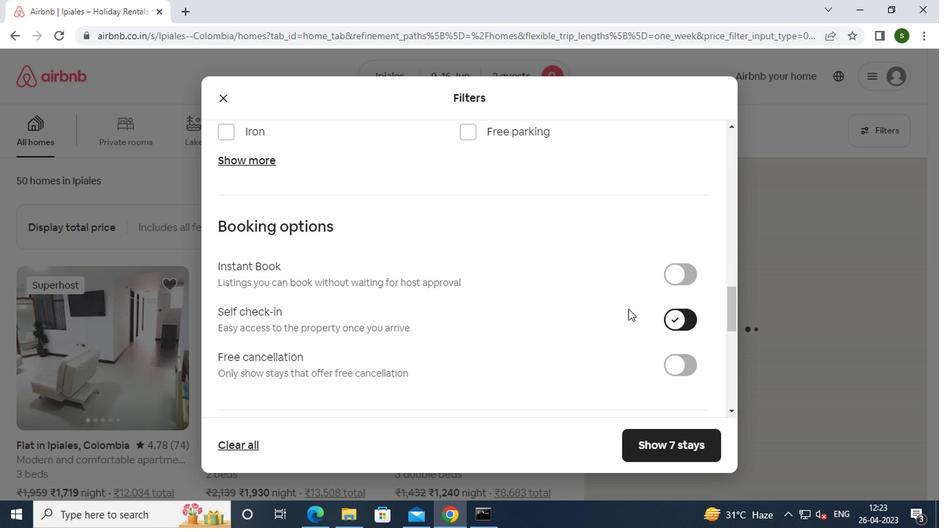 
Action: Mouse scrolled (536, 302) with delta (0, 0)
Screenshot: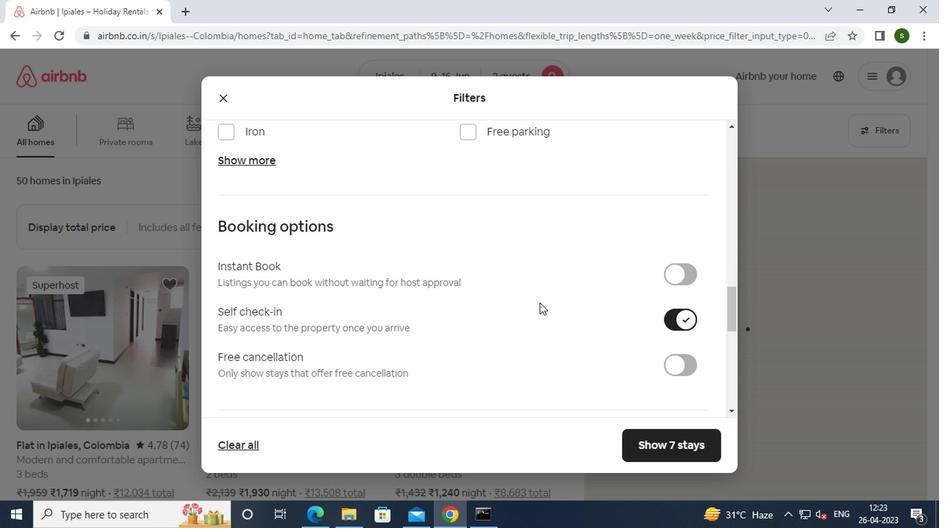 
Action: Mouse scrolled (536, 302) with delta (0, 0)
Screenshot: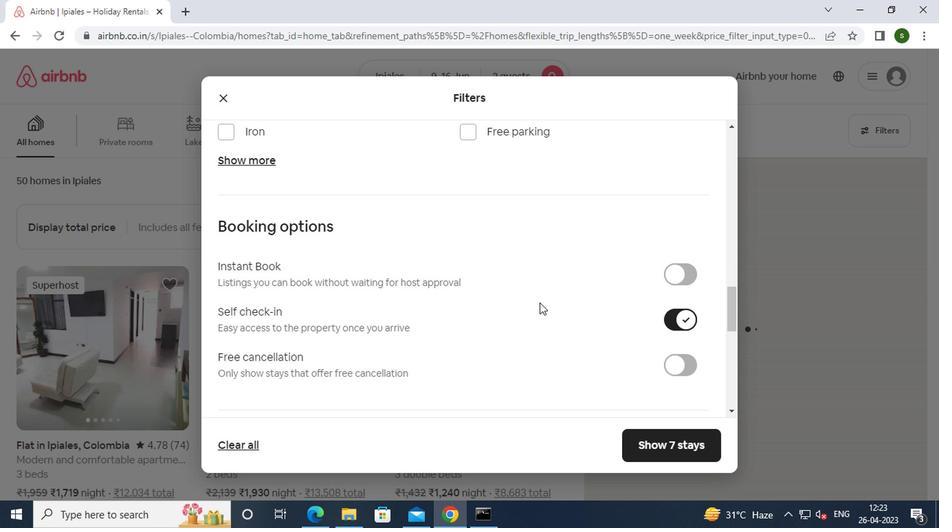 
Action: Mouse scrolled (536, 302) with delta (0, 0)
Screenshot: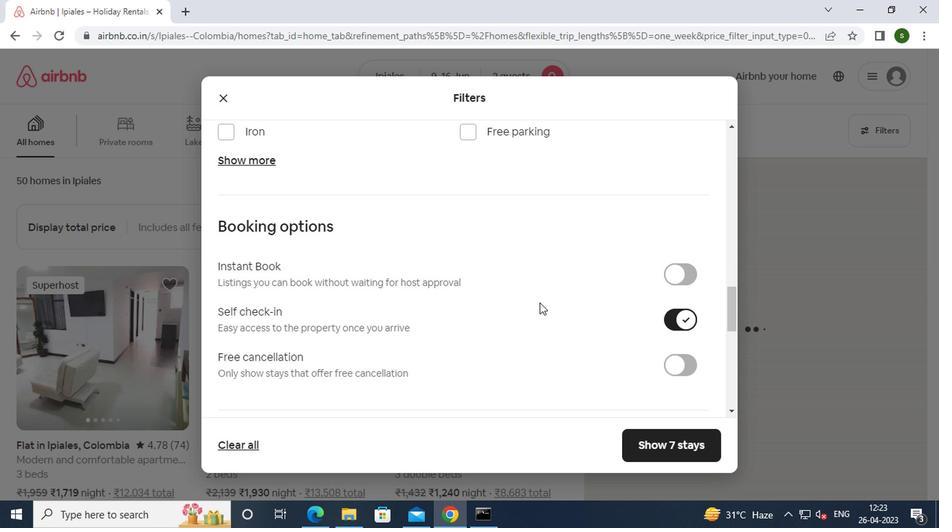 
Action: Mouse scrolled (536, 302) with delta (0, 0)
Screenshot: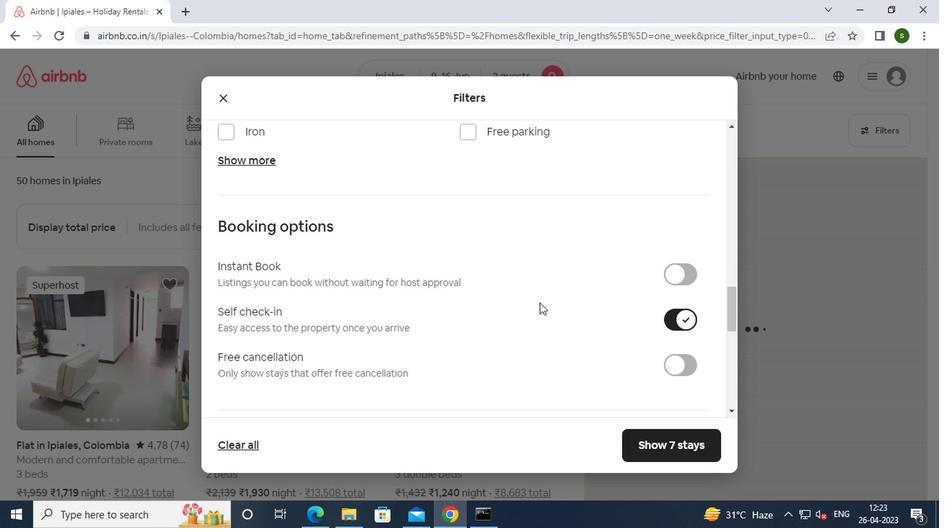 
Action: Mouse scrolled (536, 302) with delta (0, 0)
Screenshot: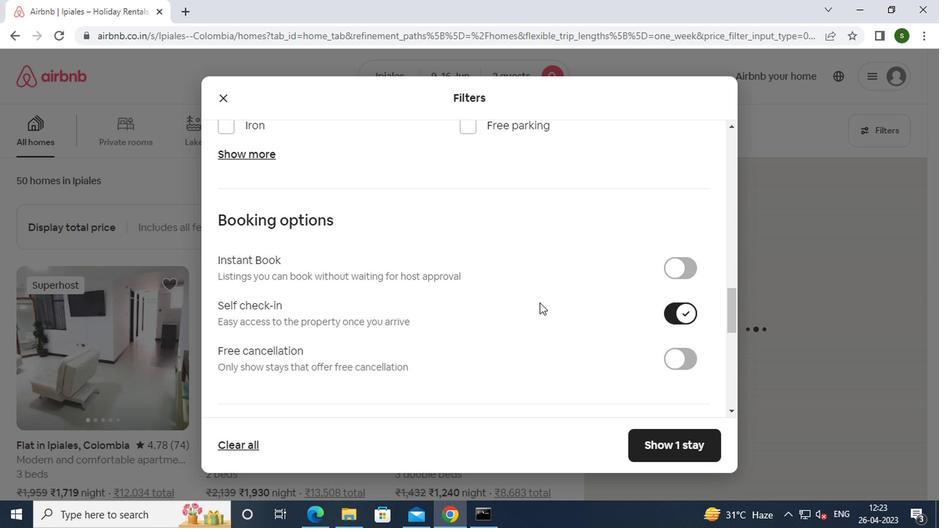 
Action: Mouse scrolled (536, 302) with delta (0, 0)
Screenshot: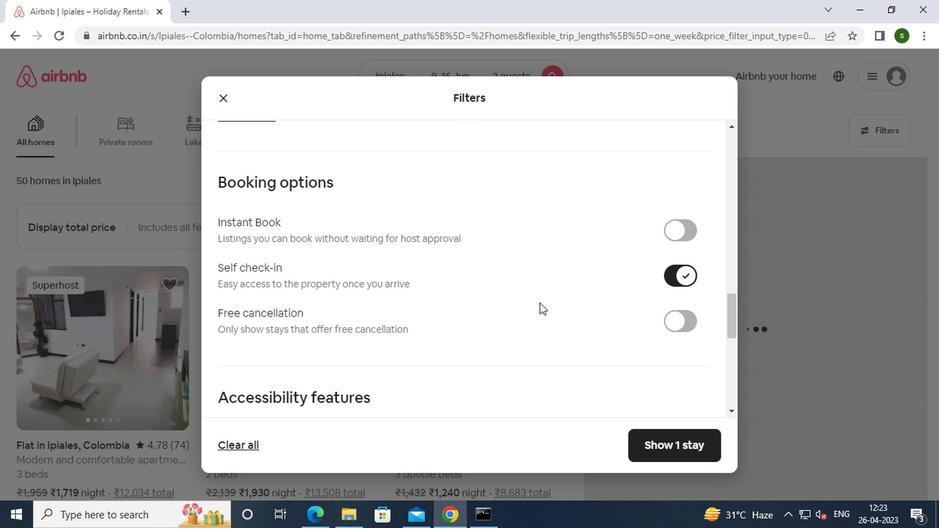 
Action: Mouse scrolled (536, 302) with delta (0, 0)
Screenshot: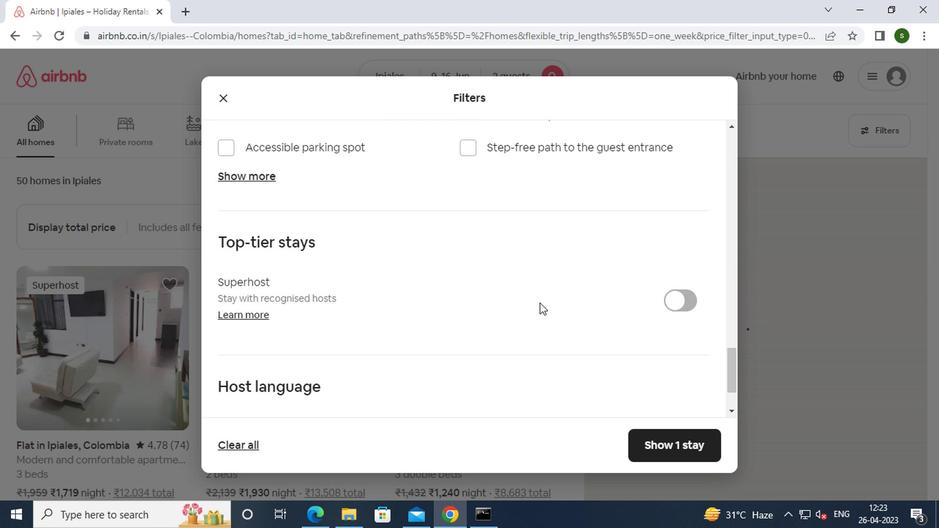 
Action: Mouse scrolled (536, 302) with delta (0, 0)
Screenshot: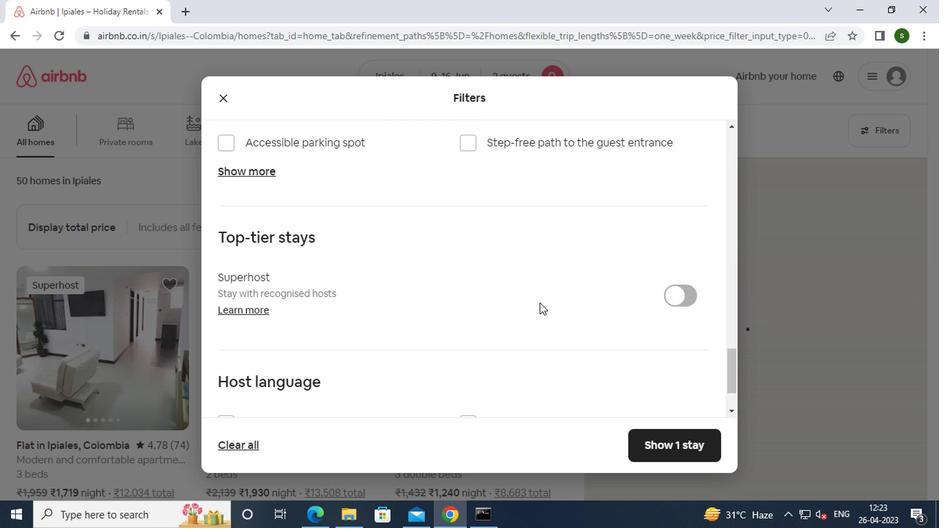 
Action: Mouse scrolled (536, 302) with delta (0, 0)
Screenshot: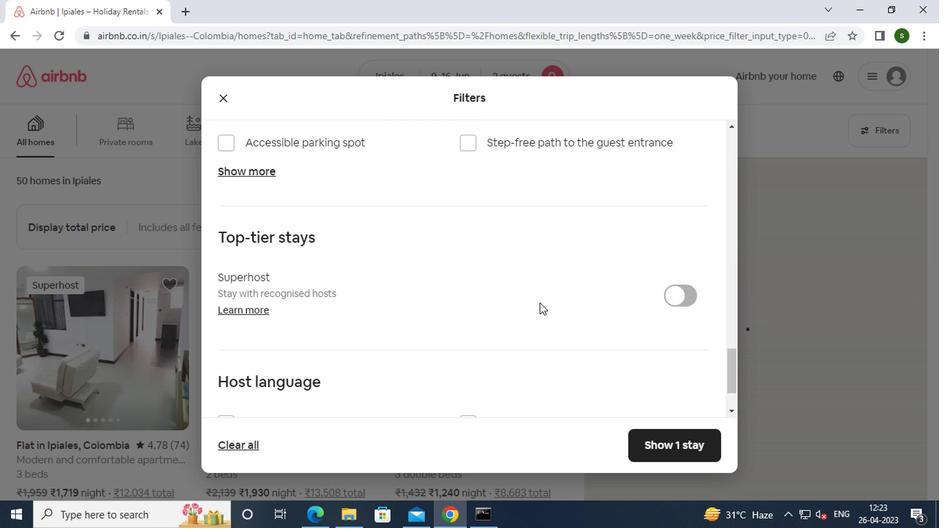 
Action: Mouse scrolled (536, 302) with delta (0, 0)
Screenshot: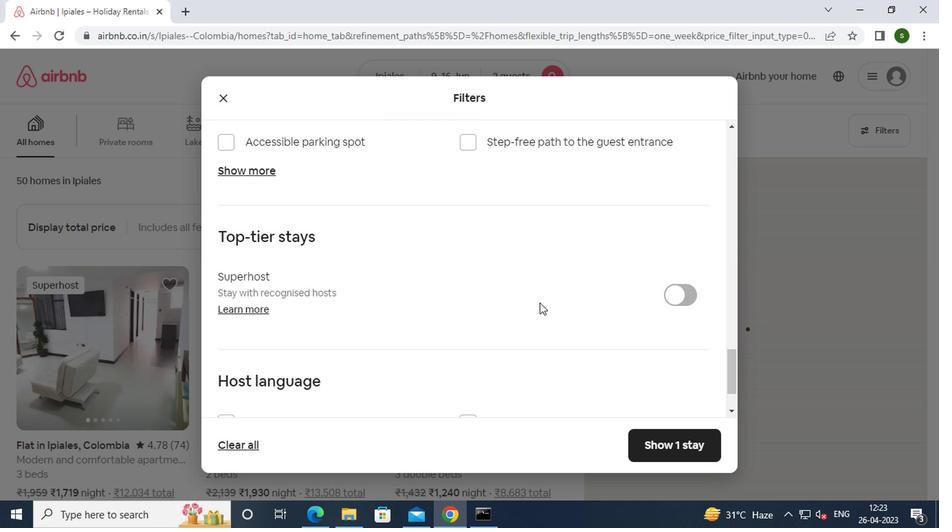
Action: Mouse moved to (246, 343)
Screenshot: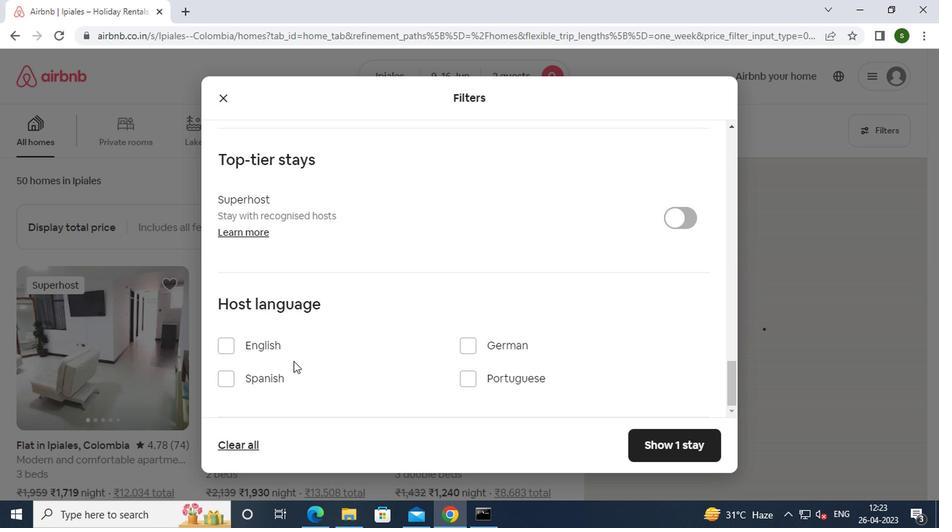 
Action: Mouse pressed left at (246, 343)
Screenshot: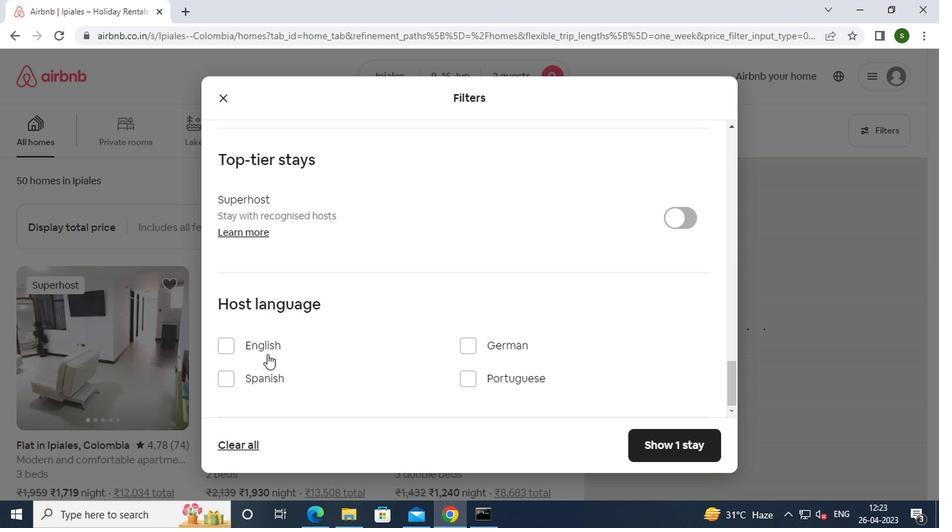 
Action: Mouse moved to (659, 449)
Screenshot: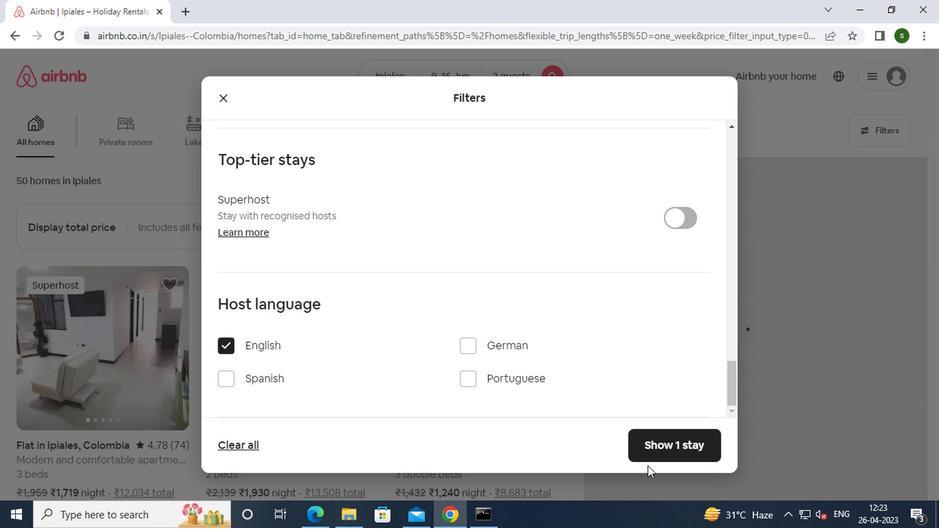 
Action: Mouse pressed left at (659, 449)
Screenshot: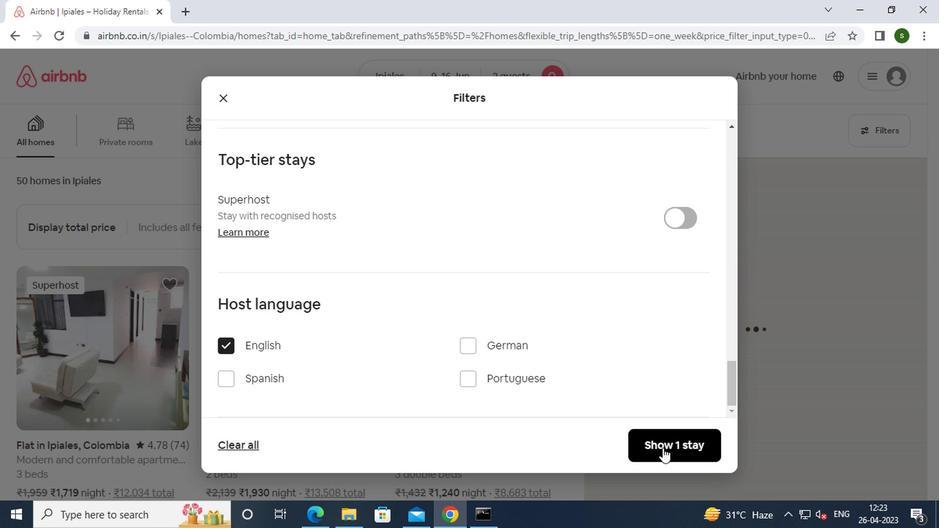 
Action: Mouse moved to (572, 376)
Screenshot: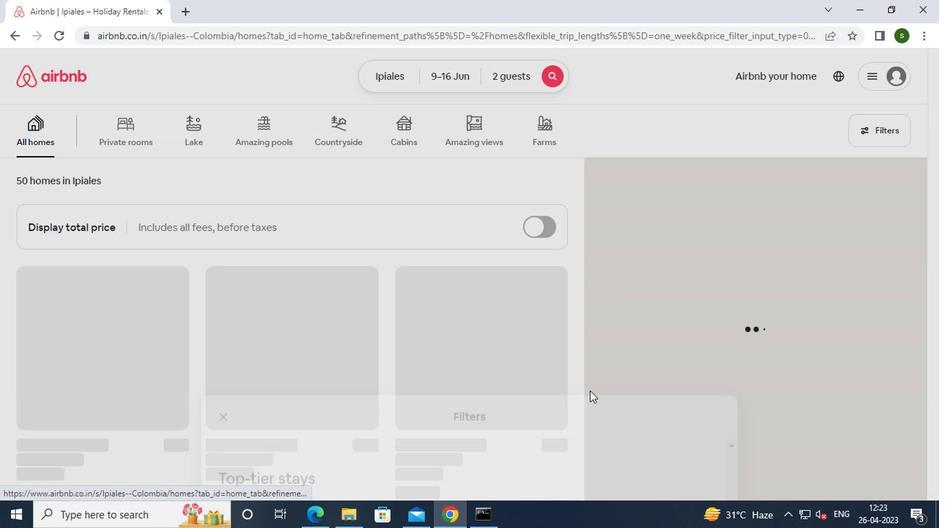 
